 Task: Add Offlimits Pandan (Vanilla) Cereal, Vegan & Gluten-Free to the cart.
Action: Mouse moved to (821, 296)
Screenshot: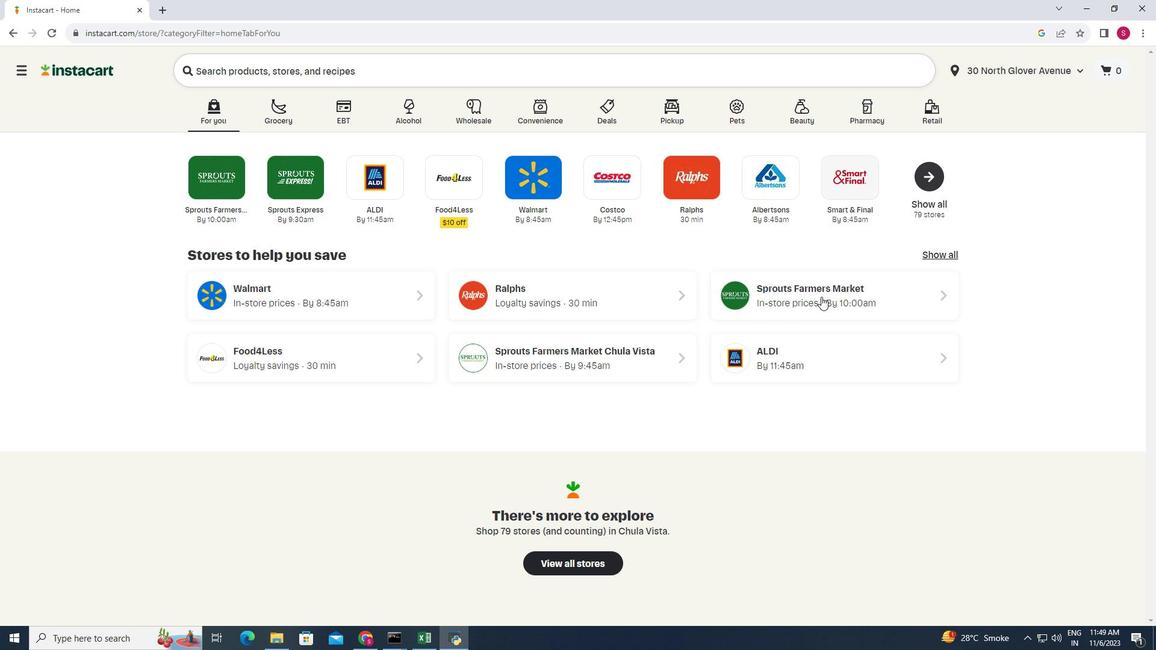 
Action: Mouse pressed left at (821, 296)
Screenshot: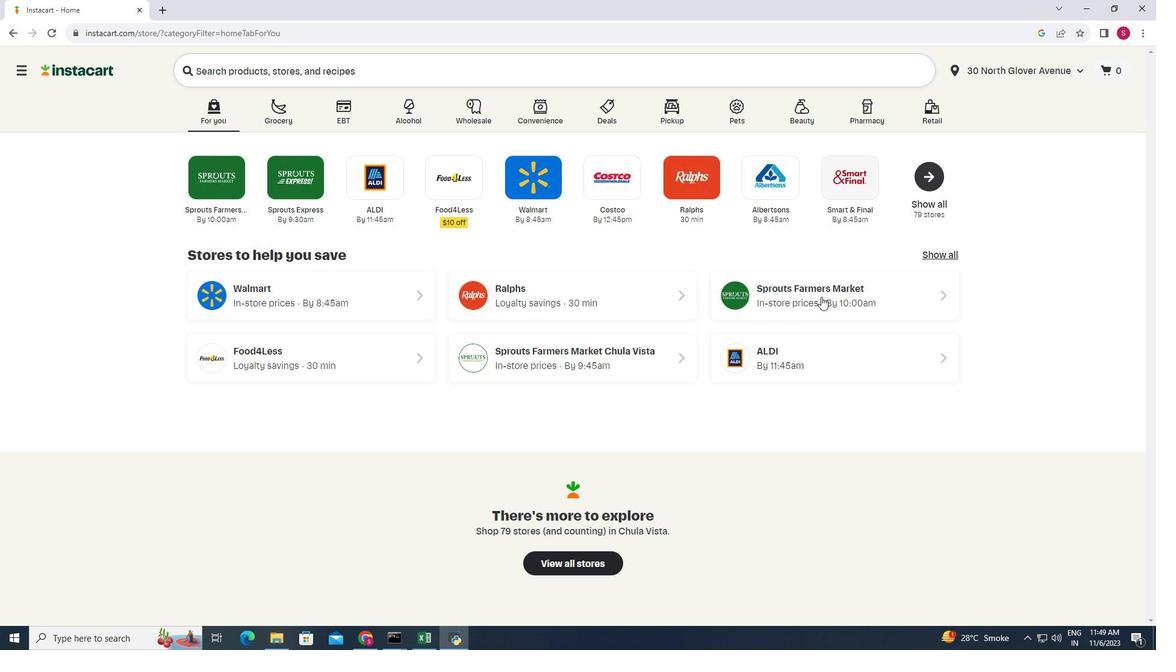 
Action: Mouse moved to (102, 387)
Screenshot: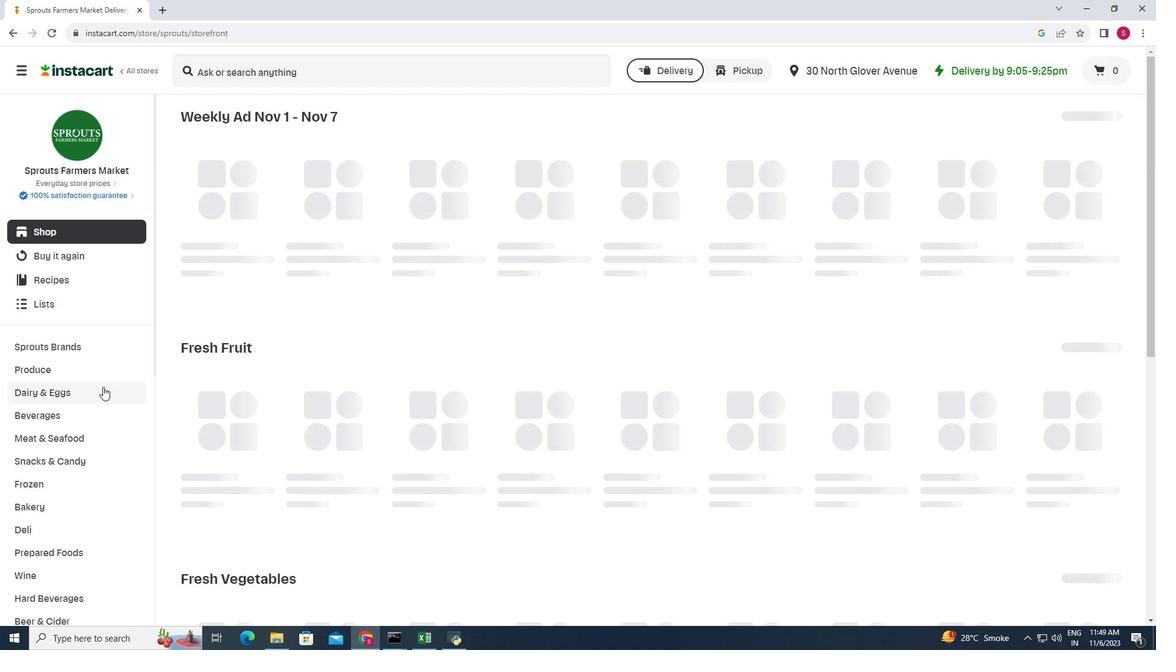 
Action: Mouse scrolled (102, 386) with delta (0, 0)
Screenshot: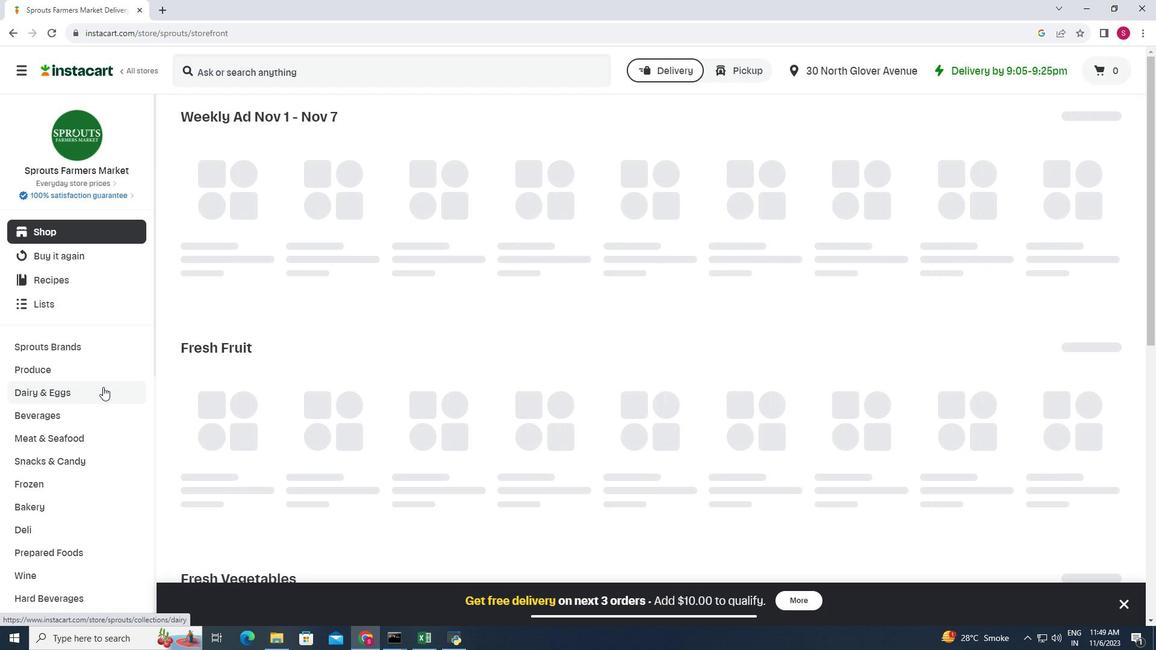 
Action: Mouse moved to (104, 387)
Screenshot: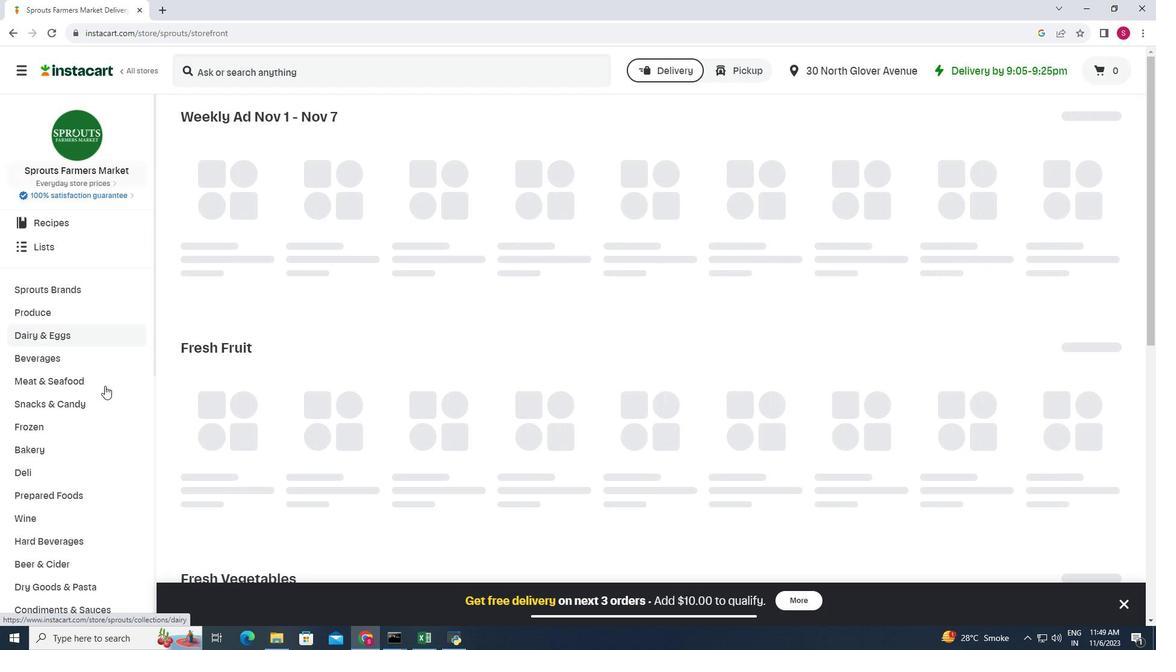 
Action: Mouse scrolled (104, 386) with delta (0, 0)
Screenshot: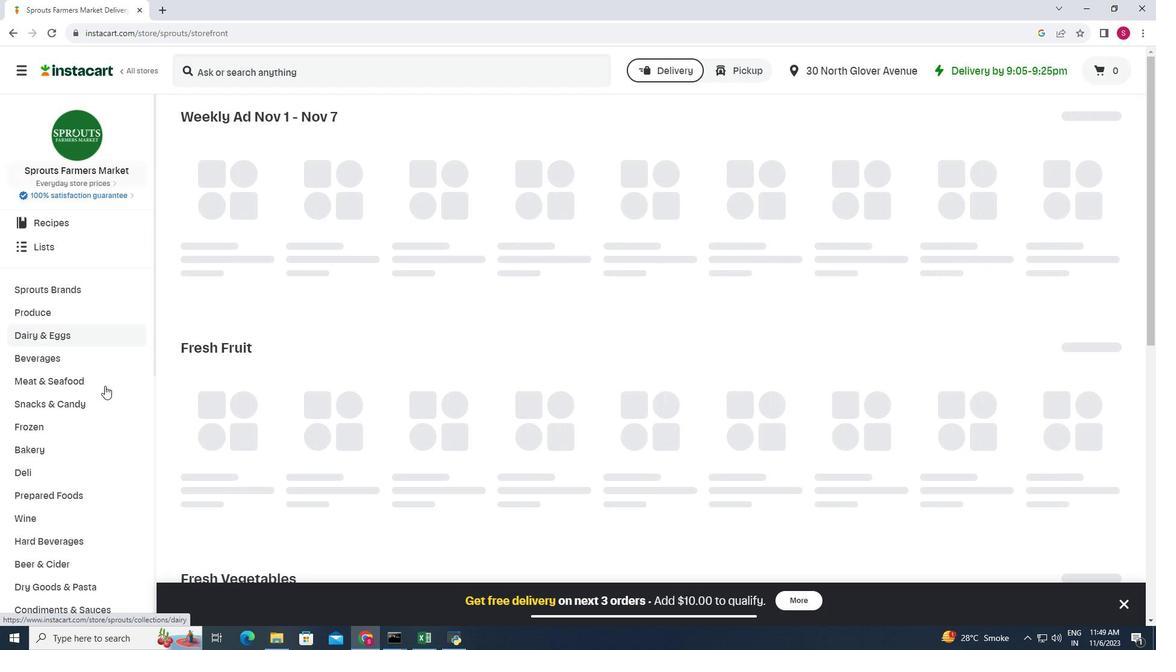 
Action: Mouse moved to (105, 385)
Screenshot: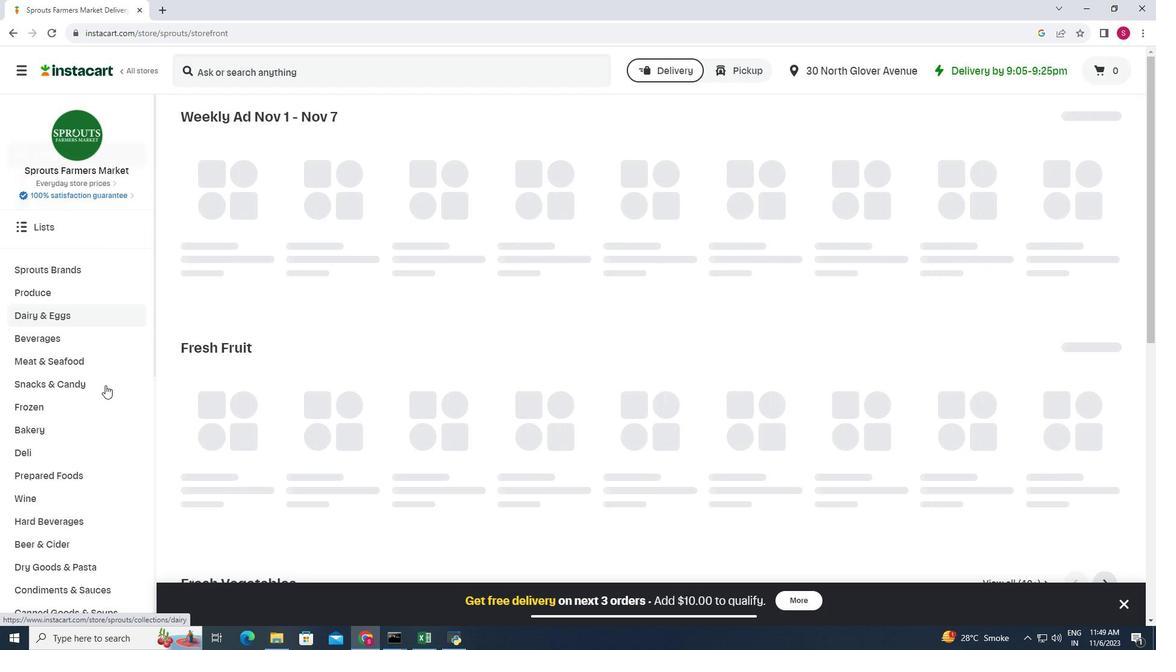 
Action: Mouse scrolled (105, 384) with delta (0, 0)
Screenshot: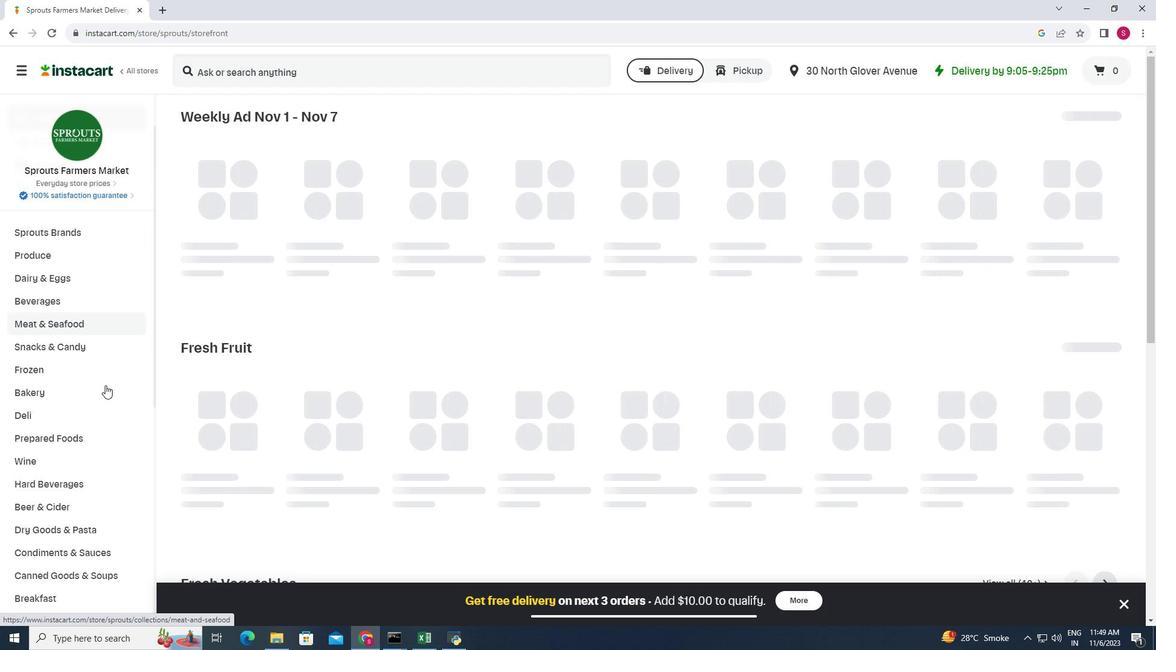 
Action: Mouse moved to (105, 385)
Screenshot: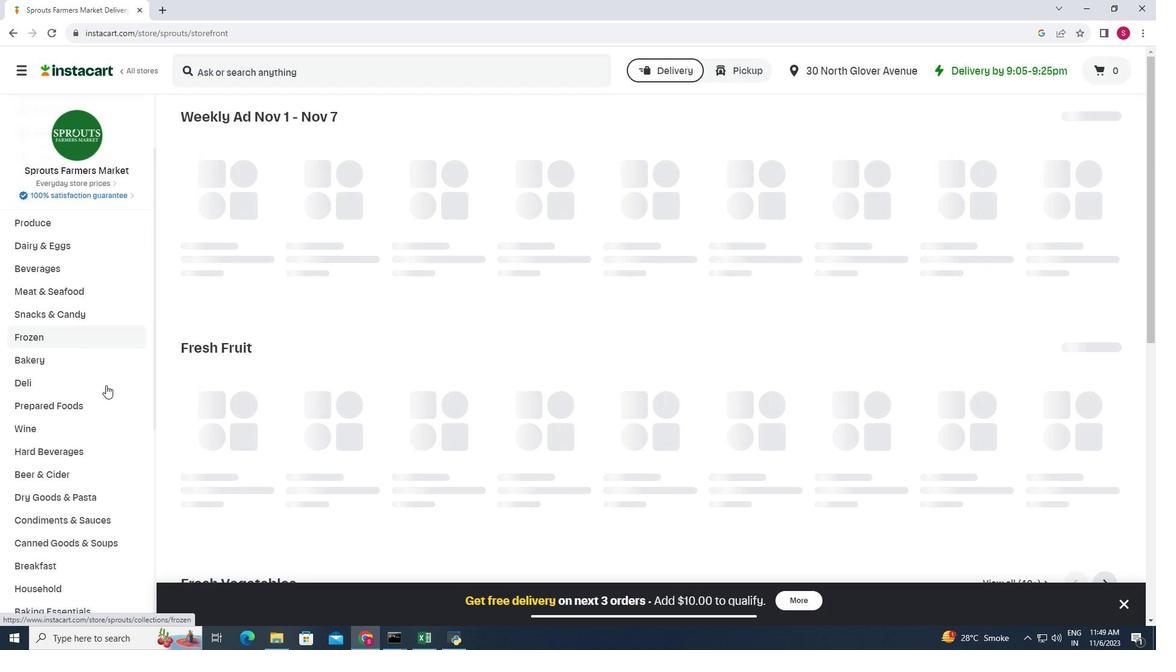 
Action: Mouse scrolled (105, 384) with delta (0, 0)
Screenshot: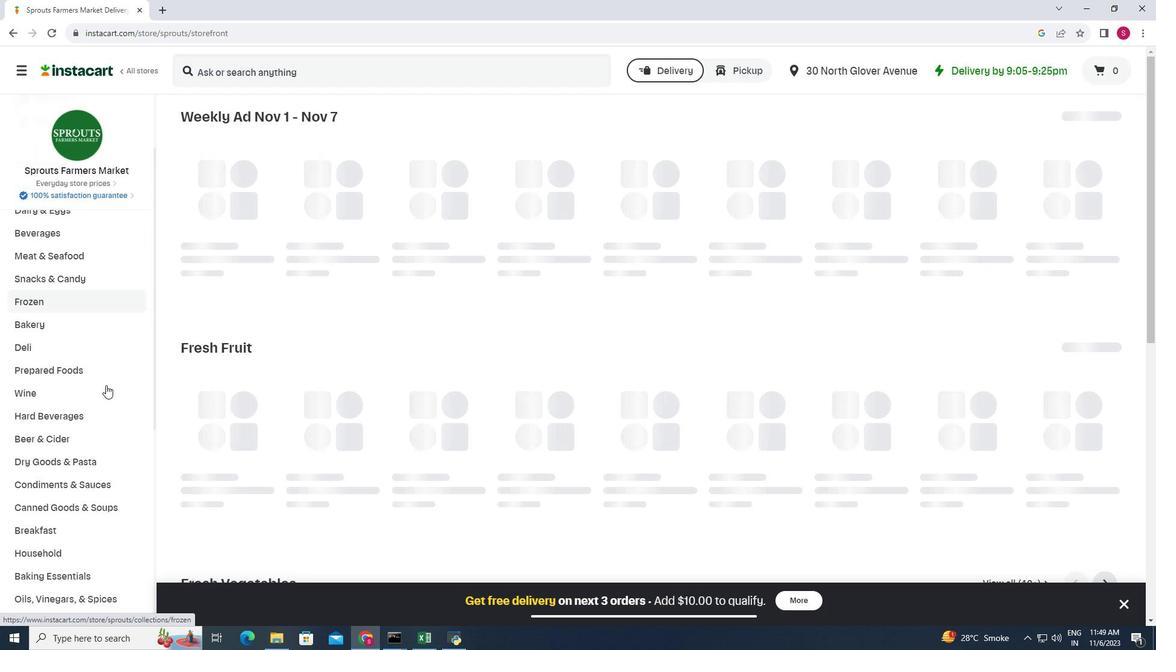 
Action: Mouse moved to (38, 467)
Screenshot: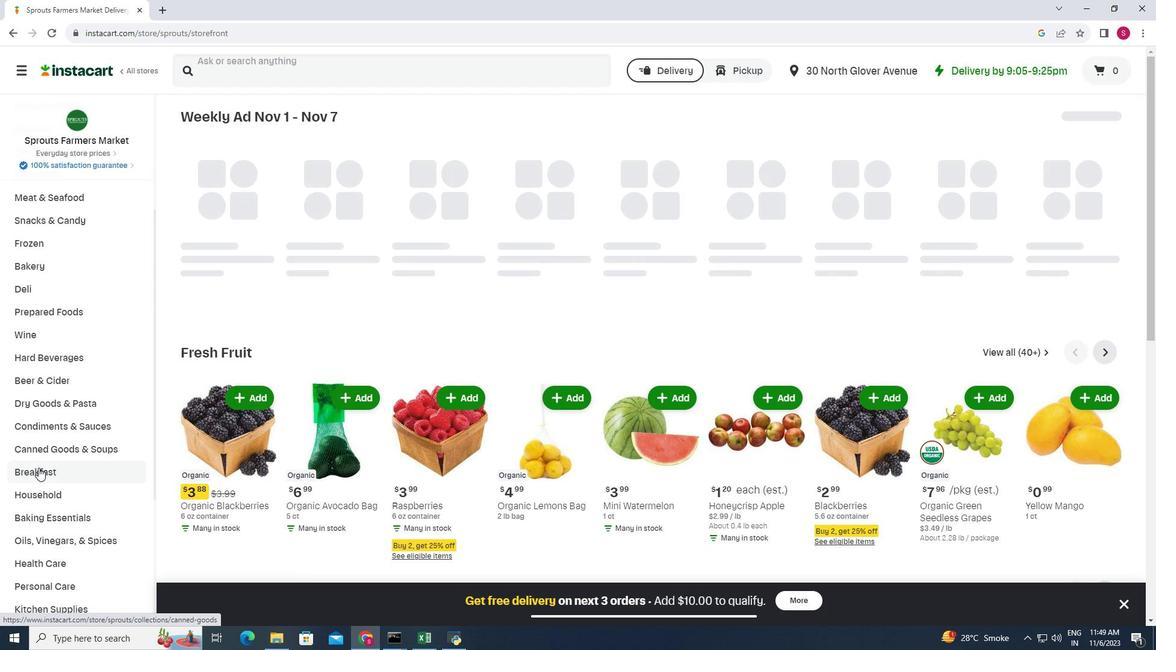 
Action: Mouse pressed left at (38, 467)
Screenshot: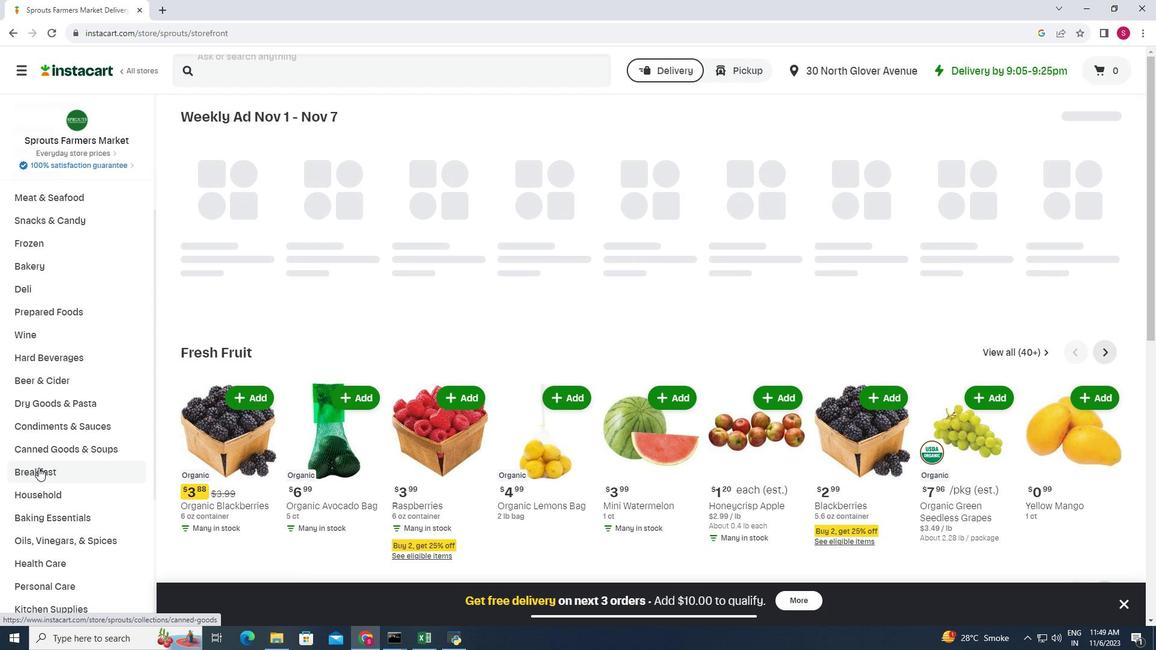 
Action: Mouse moved to (900, 144)
Screenshot: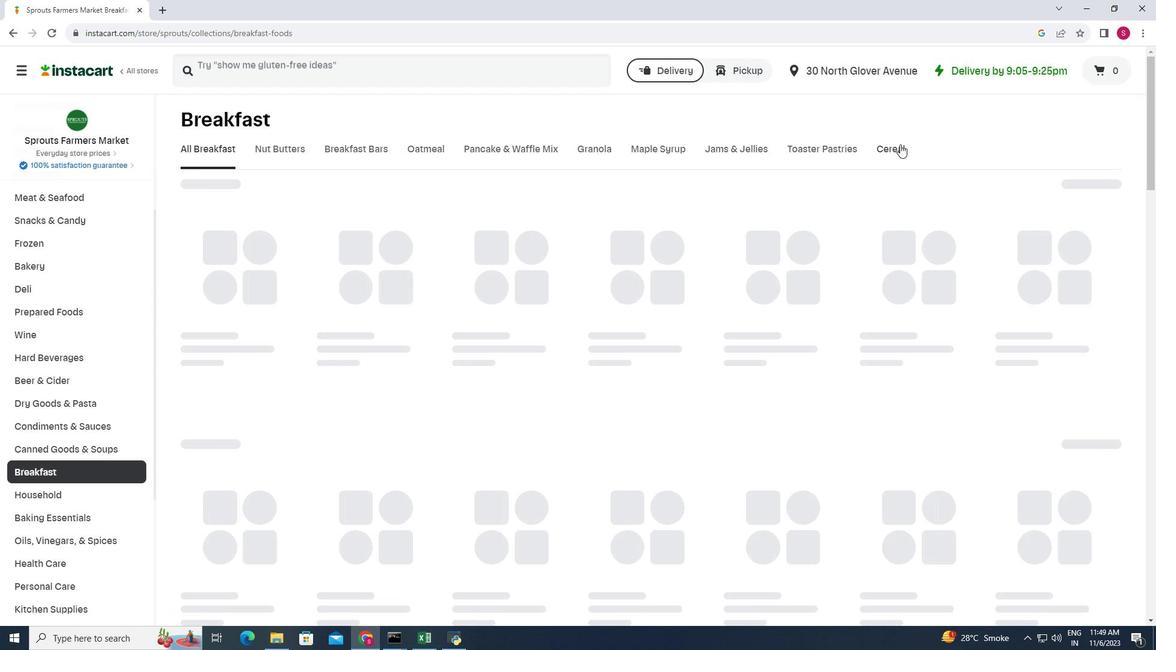 
Action: Mouse pressed left at (900, 144)
Screenshot: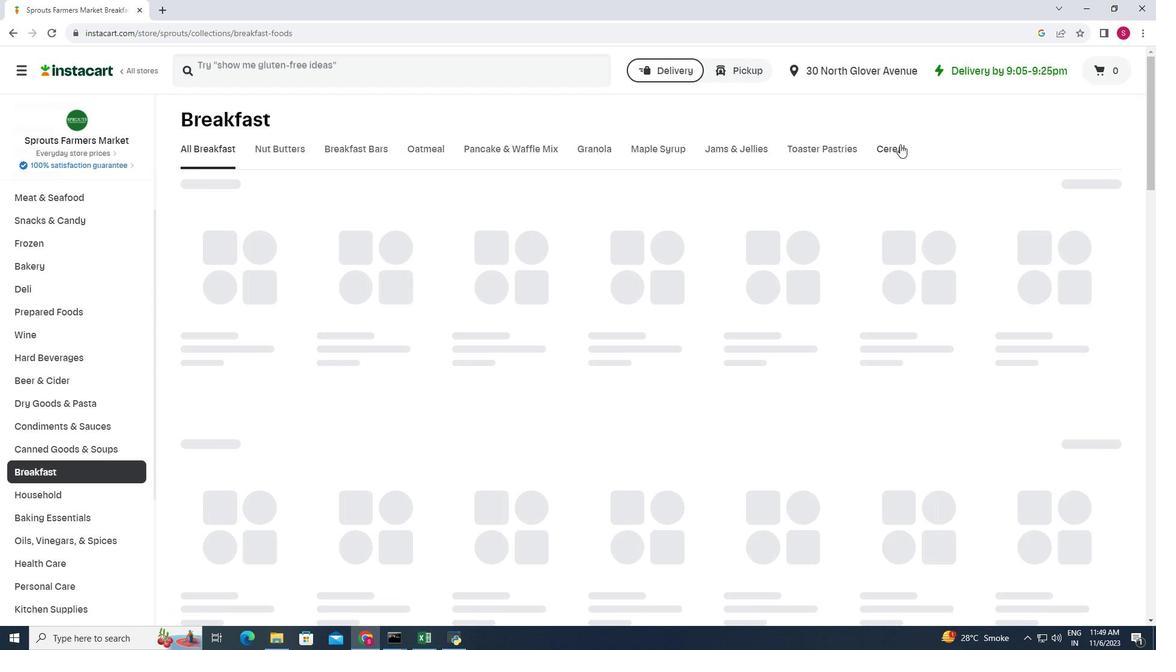 
Action: Mouse moved to (458, 199)
Screenshot: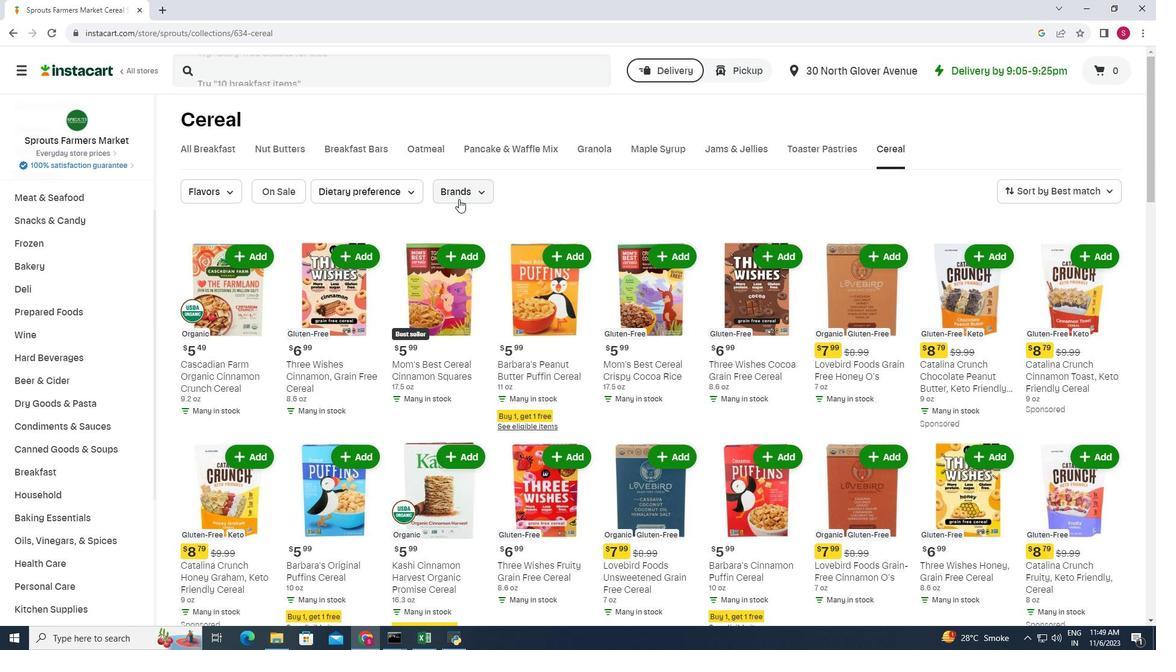 
Action: Mouse scrolled (458, 198) with delta (0, 0)
Screenshot: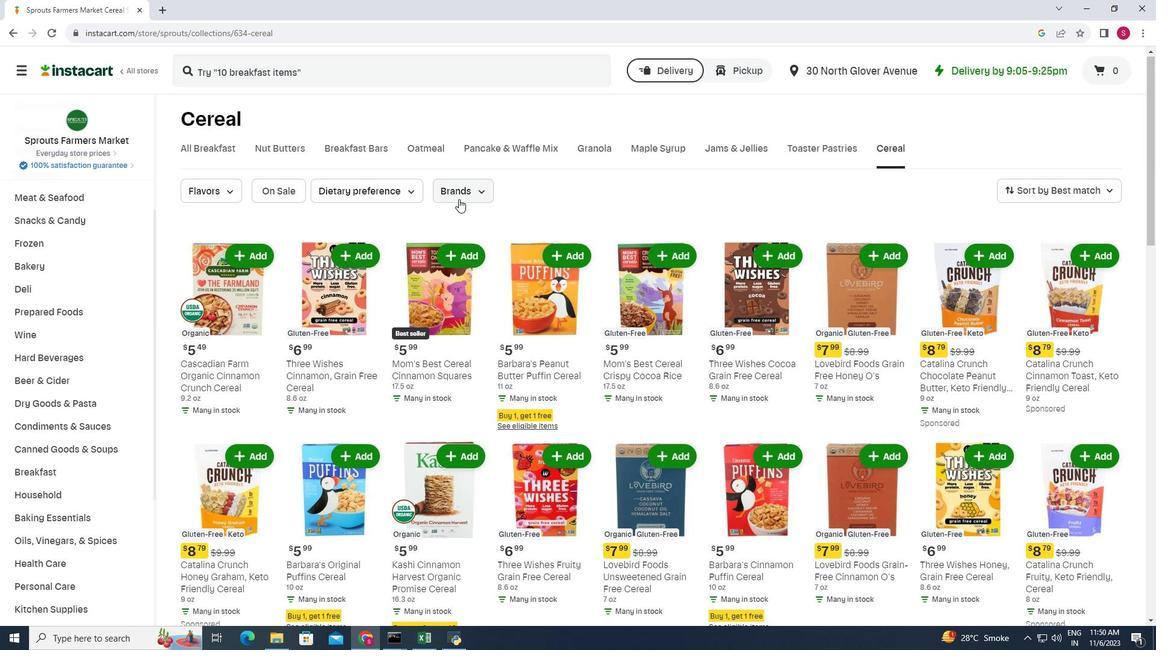 
Action: Mouse scrolled (458, 198) with delta (0, 0)
Screenshot: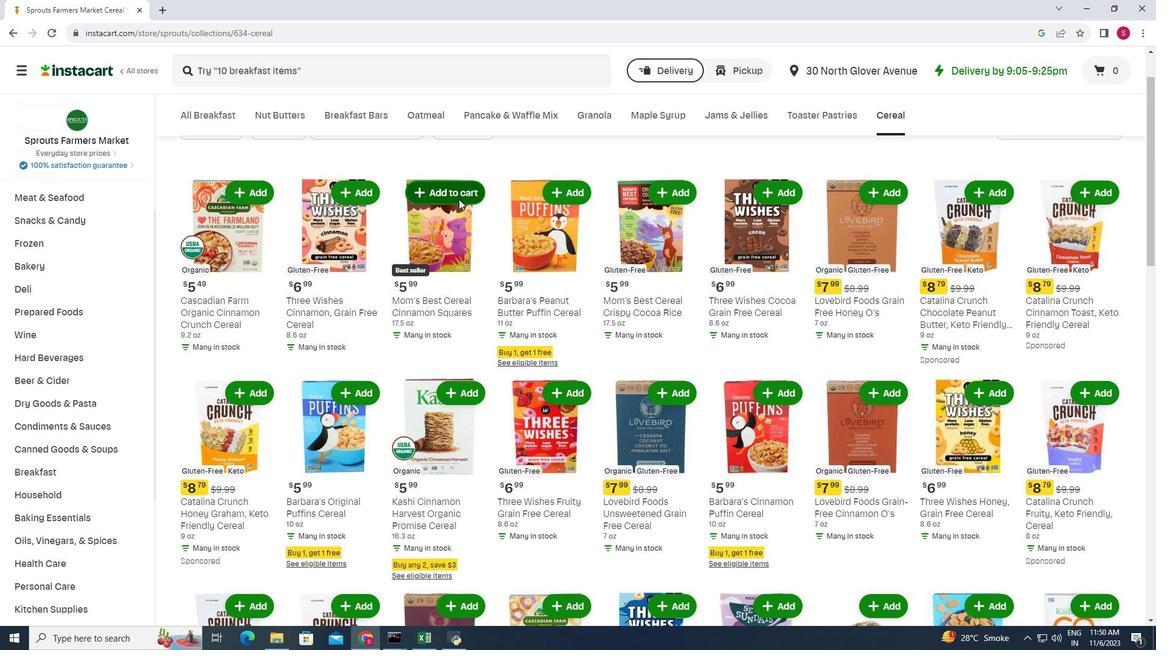 
Action: Mouse scrolled (458, 198) with delta (0, 0)
Screenshot: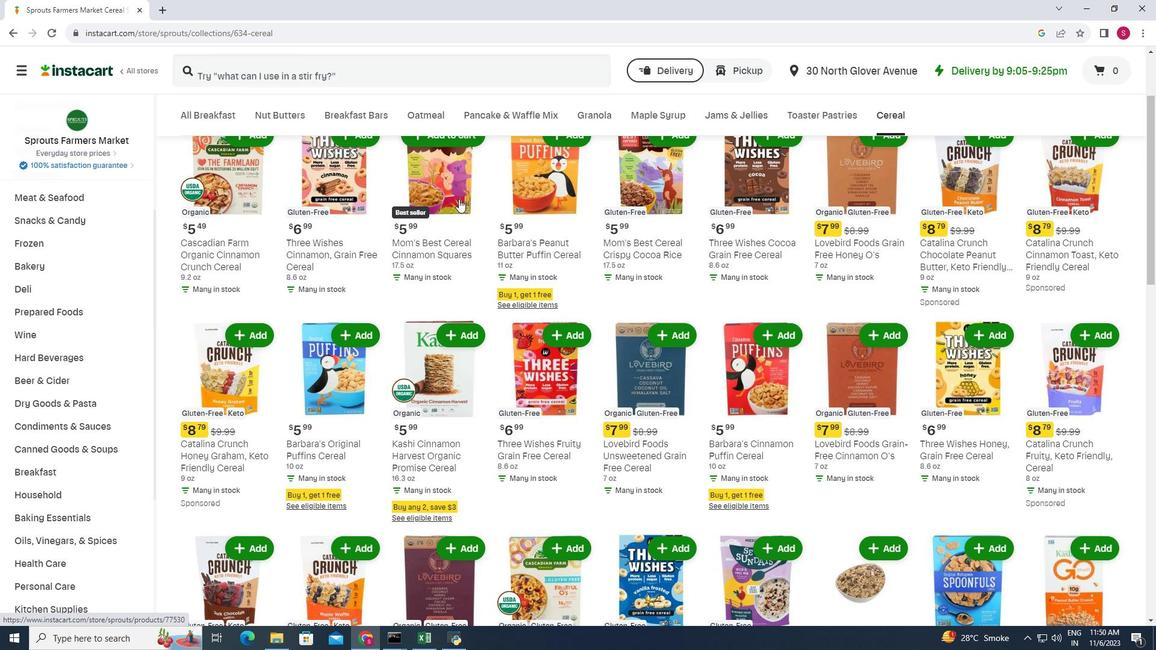 
Action: Mouse scrolled (458, 198) with delta (0, 0)
Screenshot: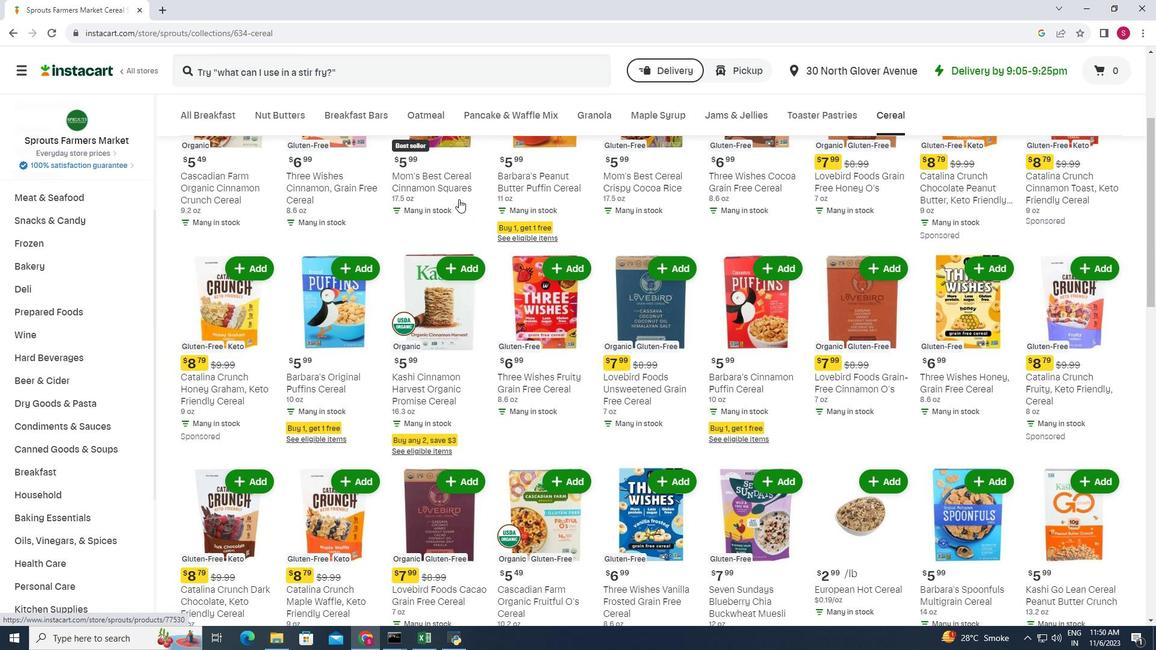
Action: Mouse moved to (428, 228)
Screenshot: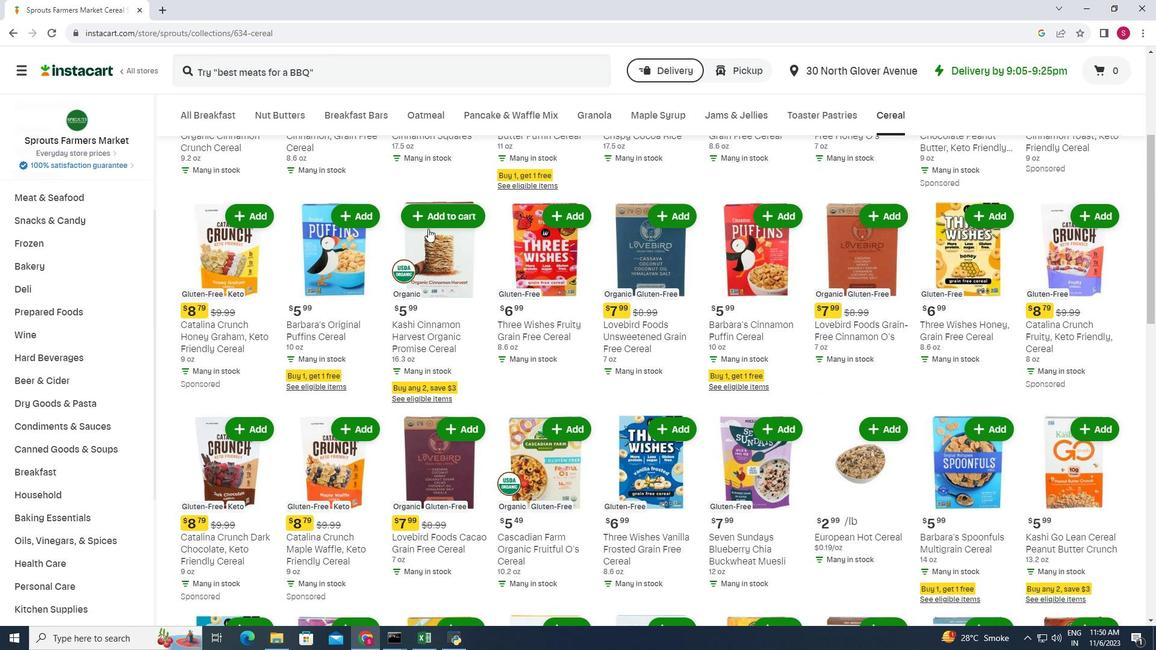 
Action: Mouse scrolled (428, 228) with delta (0, 0)
Screenshot: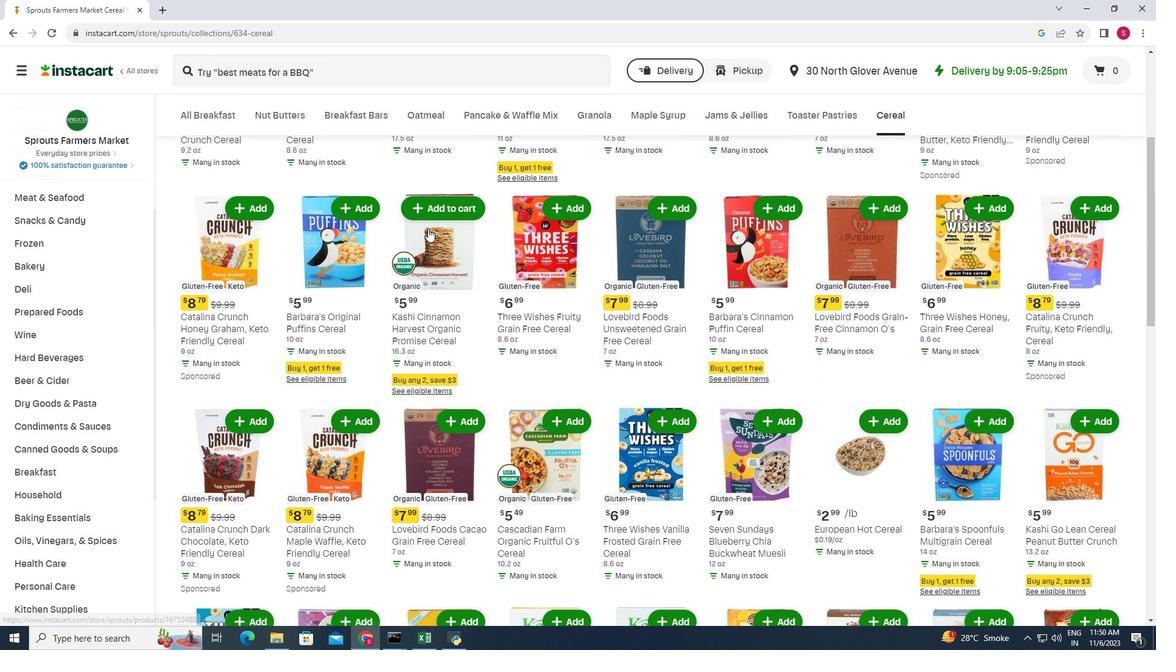 
Action: Mouse moved to (501, 246)
Screenshot: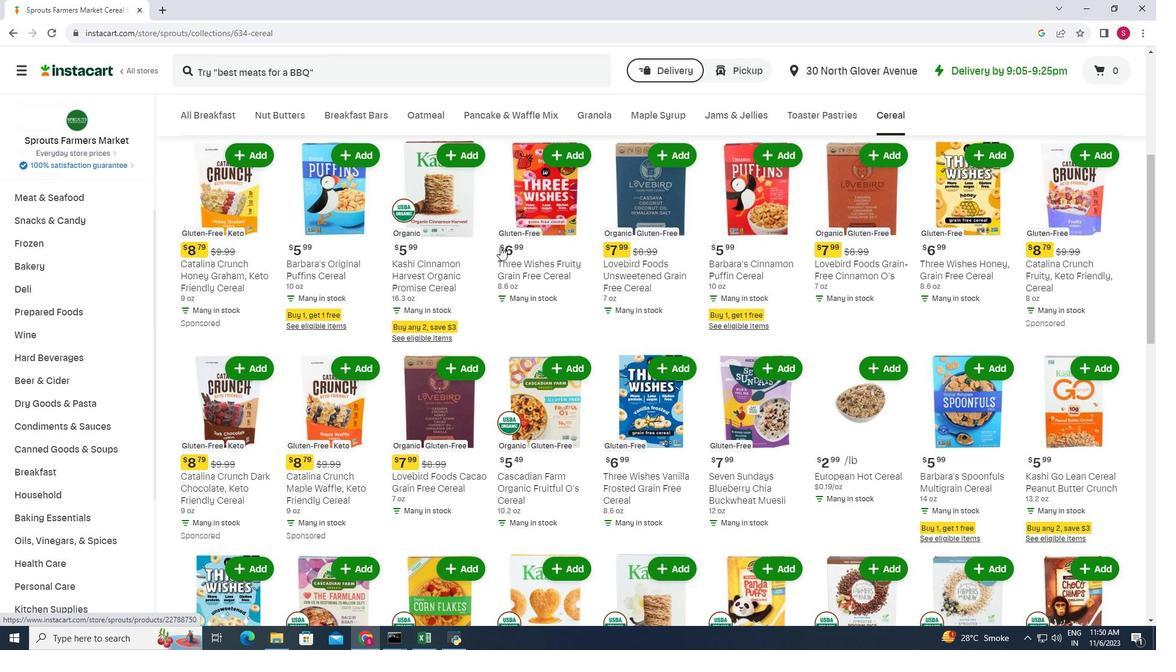 
Action: Mouse scrolled (501, 245) with delta (0, 0)
Screenshot: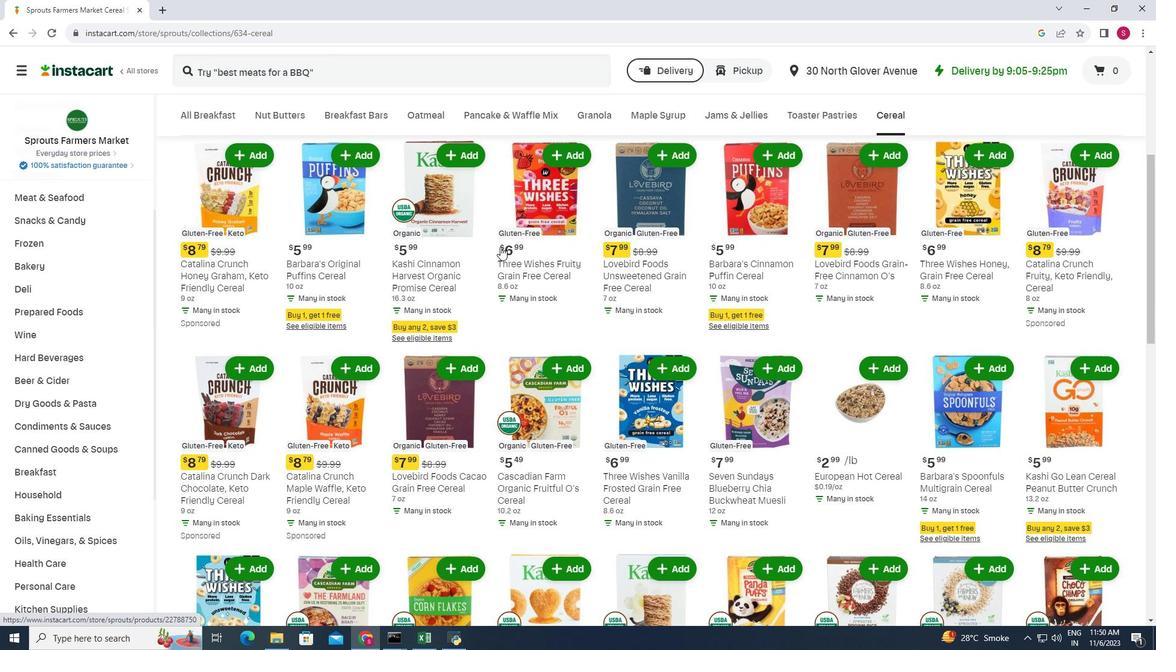 
Action: Mouse moved to (500, 243)
Screenshot: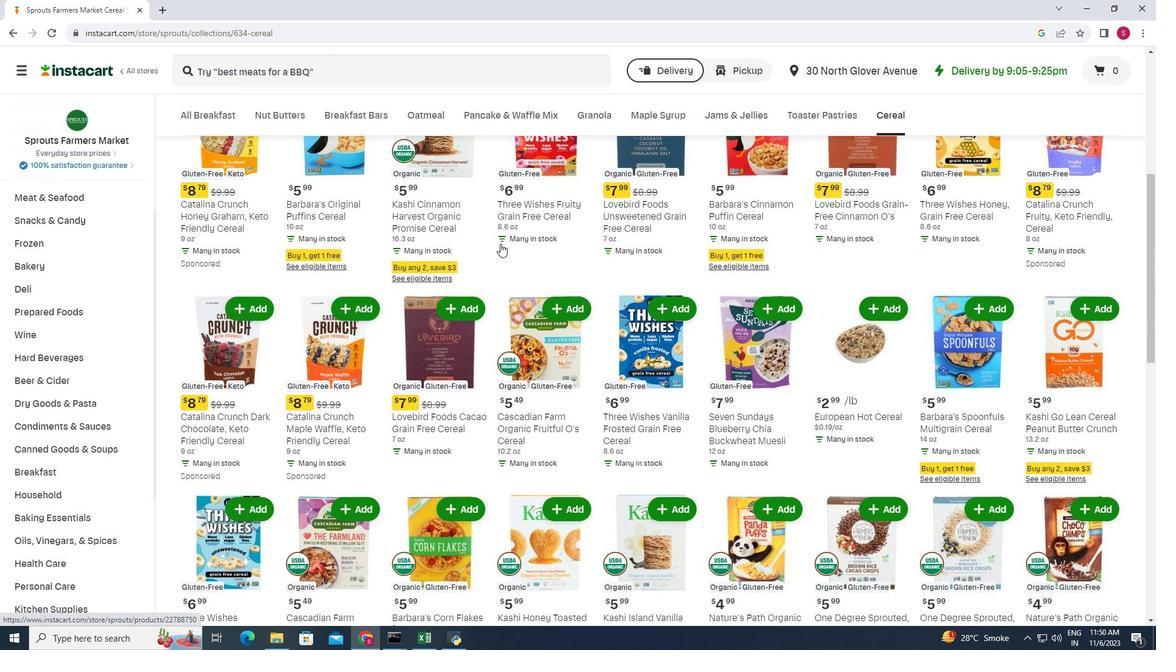 
Action: Mouse scrolled (500, 243) with delta (0, 0)
Screenshot: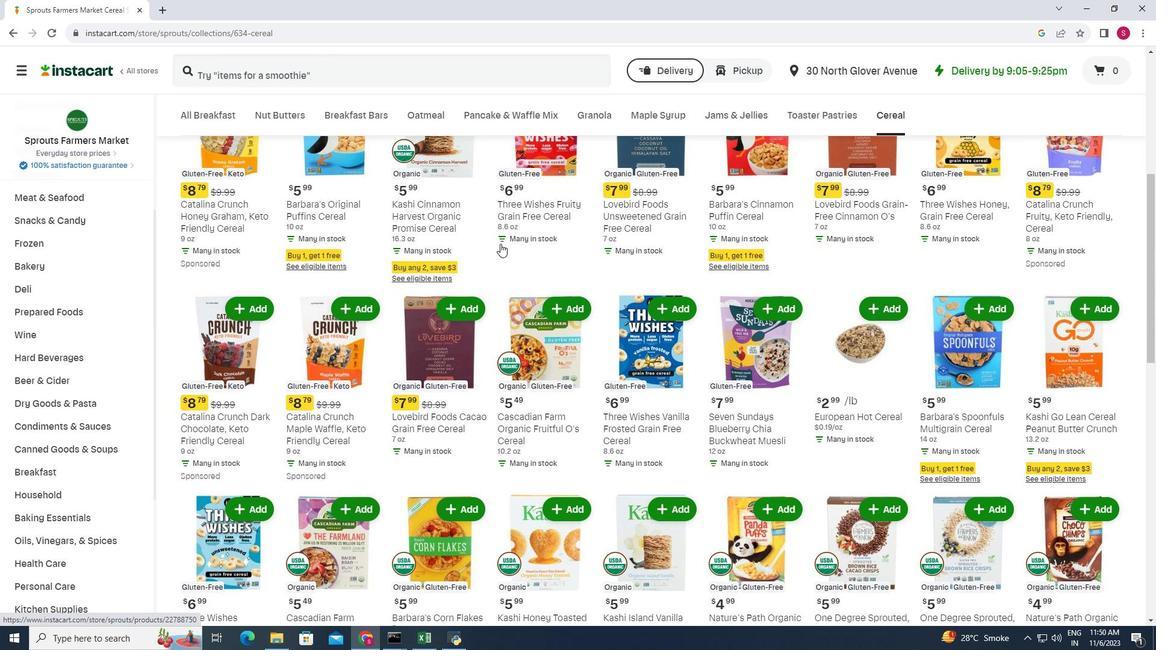 
Action: Mouse moved to (498, 241)
Screenshot: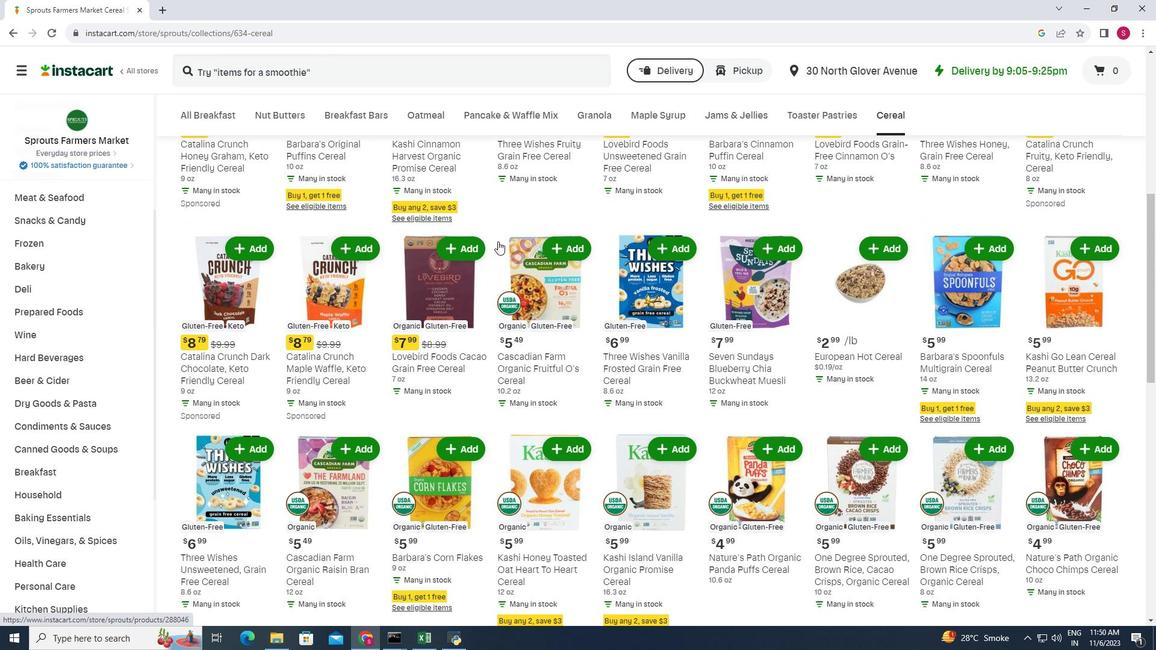 
Action: Mouse scrolled (498, 240) with delta (0, 0)
Screenshot: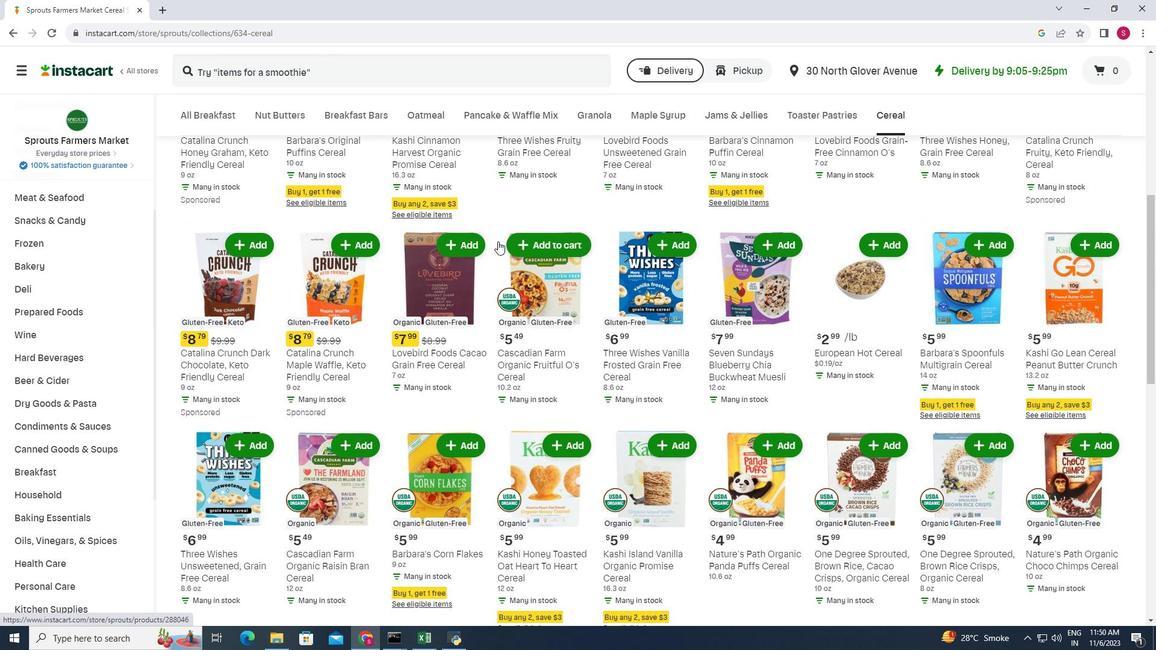 
Action: Mouse moved to (496, 239)
Screenshot: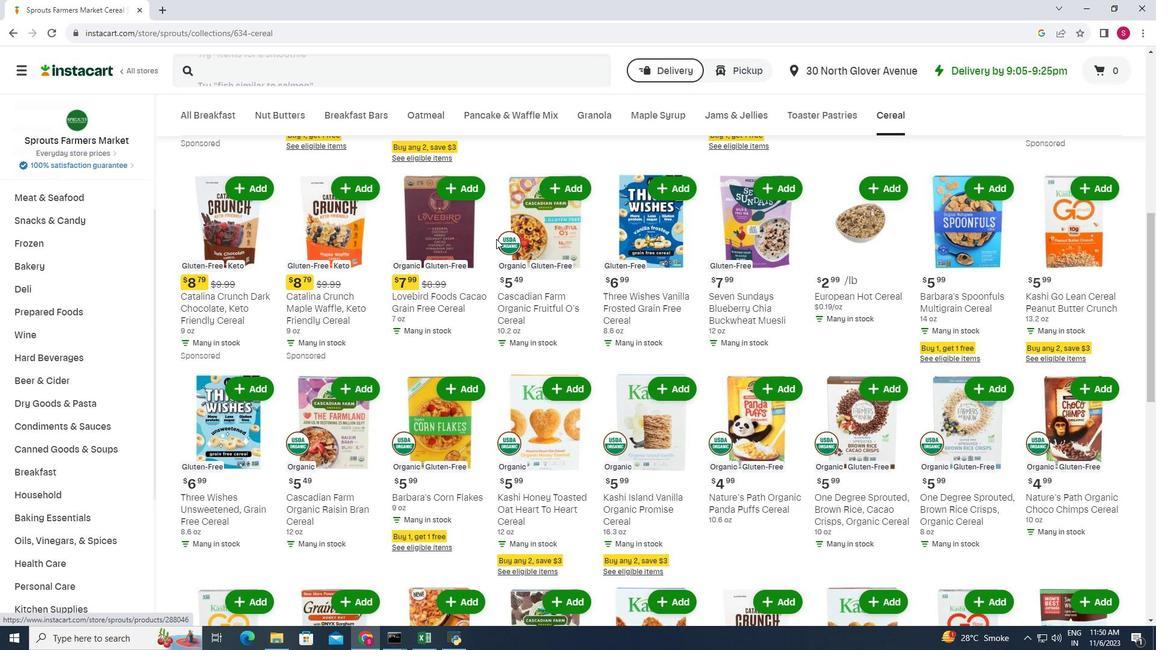 
Action: Mouse scrolled (496, 238) with delta (0, 0)
Screenshot: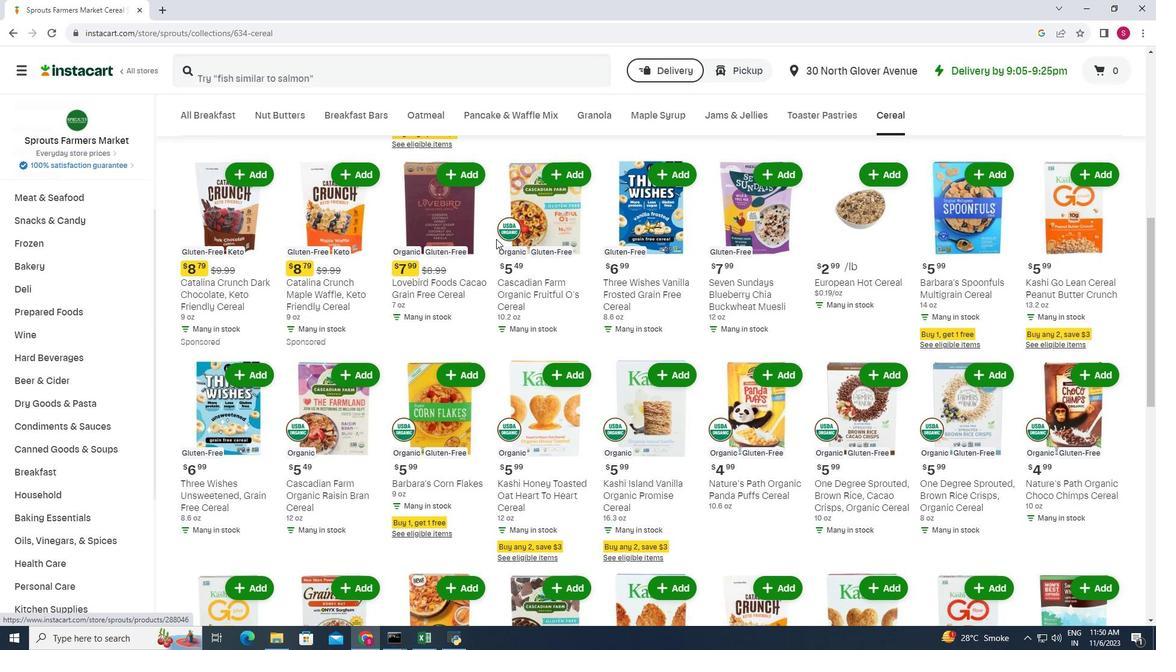 
Action: Mouse moved to (492, 240)
Screenshot: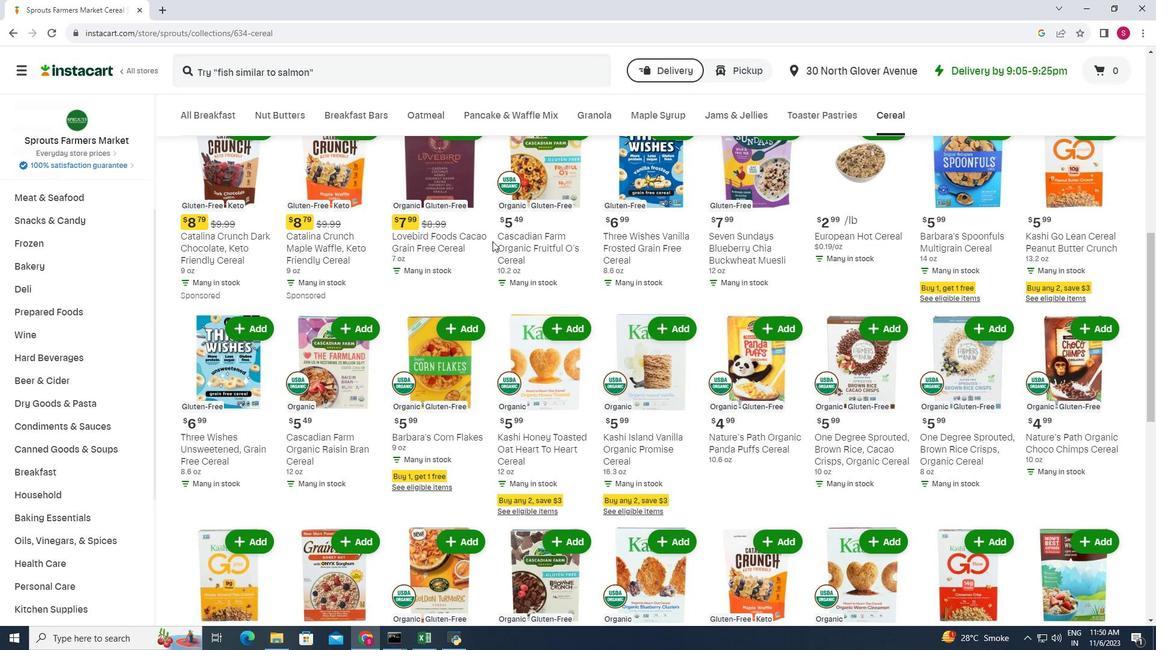 
Action: Mouse scrolled (492, 240) with delta (0, 0)
Screenshot: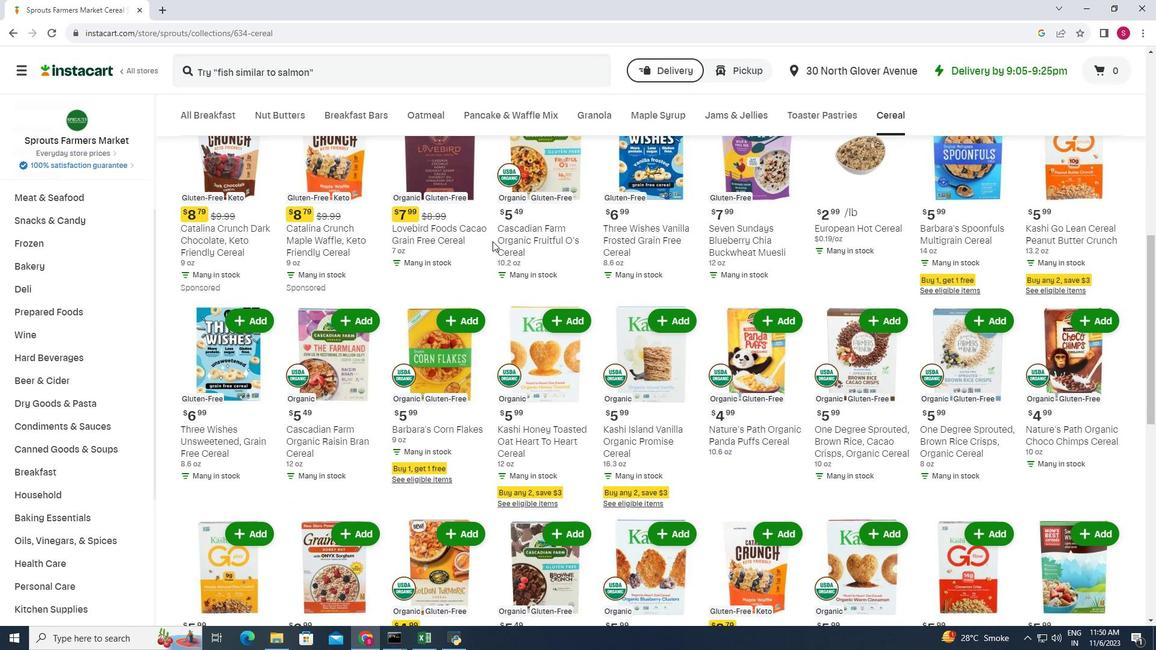 
Action: Mouse moved to (491, 240)
Screenshot: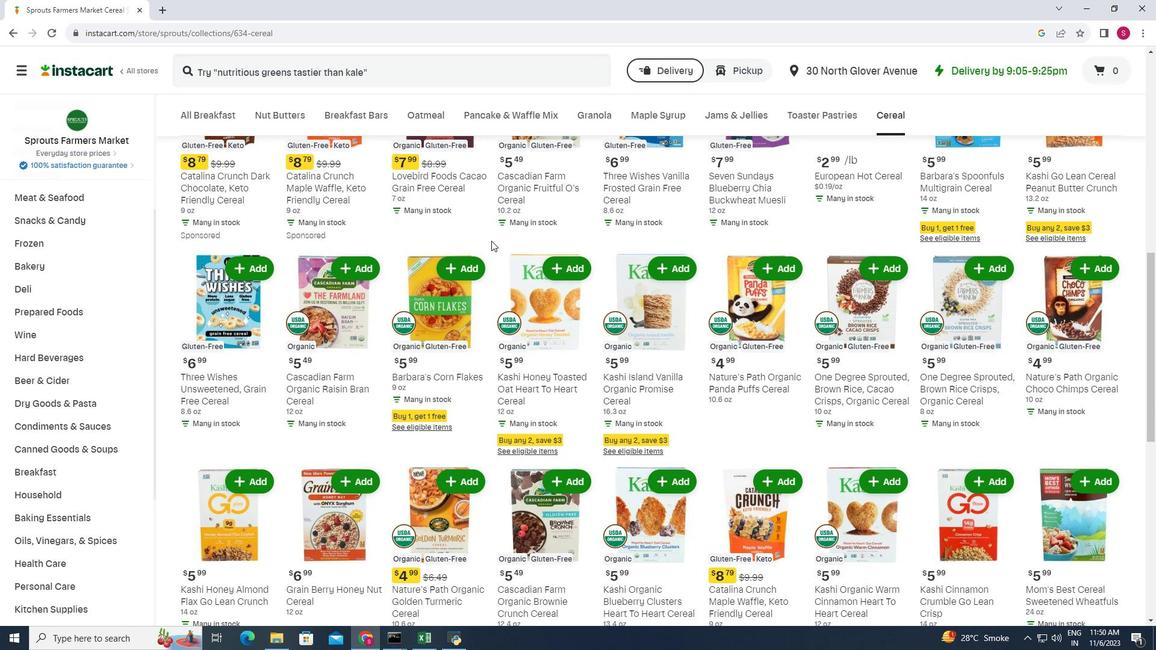 
Action: Mouse scrolled (491, 240) with delta (0, 0)
Screenshot: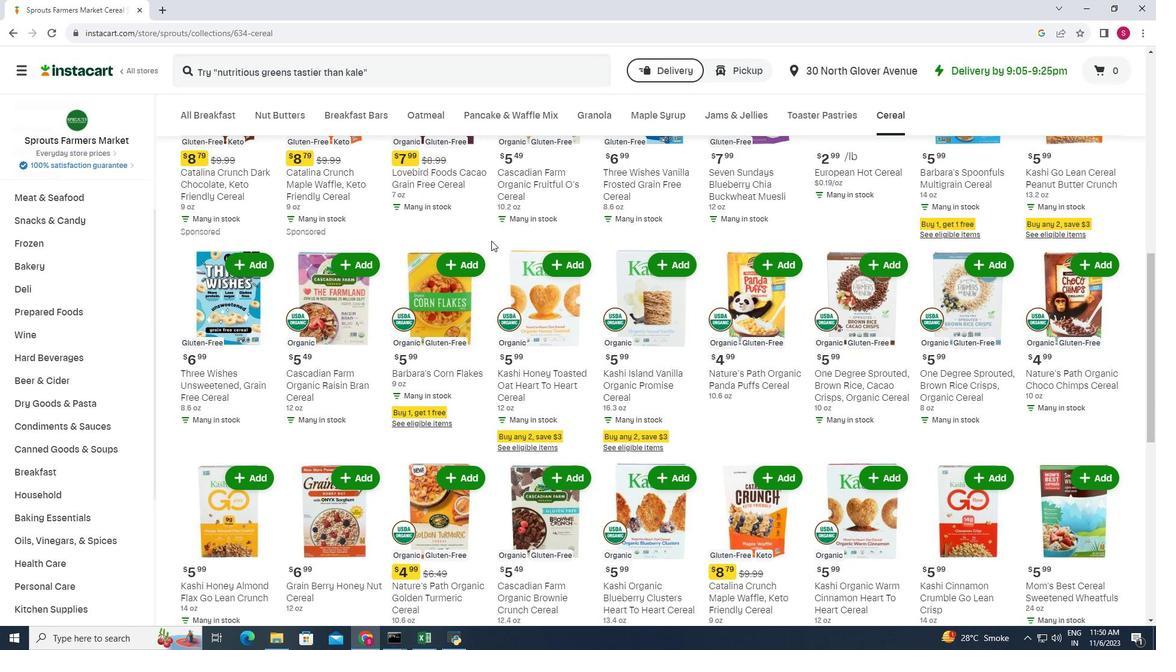 
Action: Mouse moved to (489, 241)
Screenshot: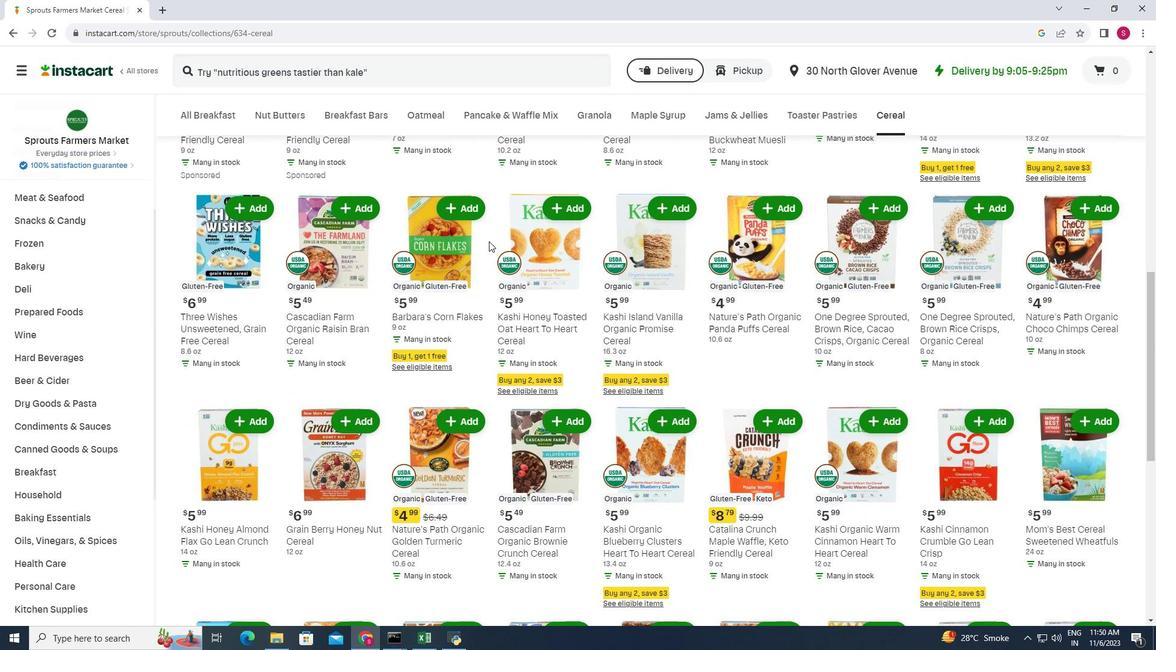
Action: Mouse scrolled (489, 240) with delta (0, 0)
Screenshot: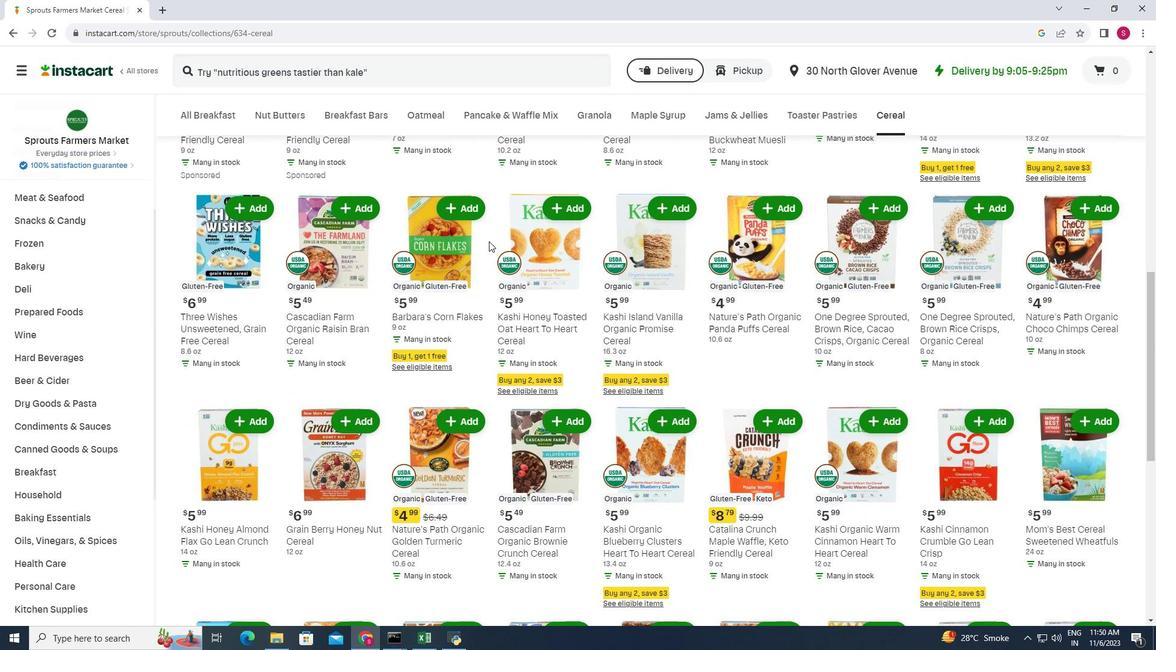 
Action: Mouse moved to (489, 240)
Screenshot: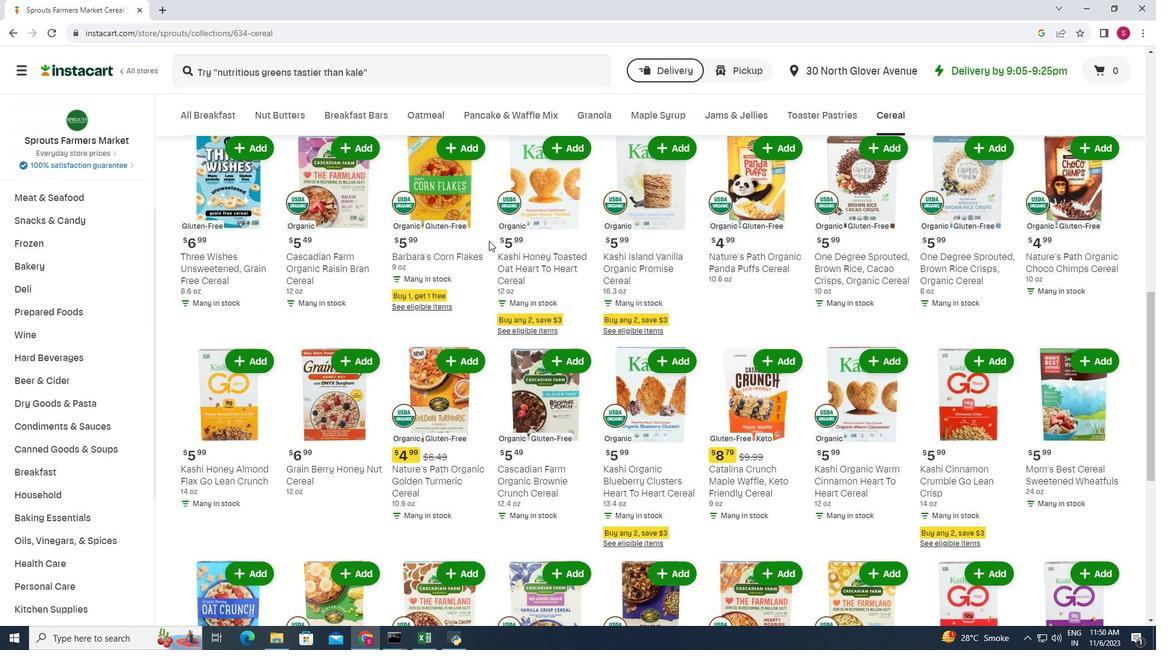 
Action: Mouse scrolled (489, 240) with delta (0, 0)
Screenshot: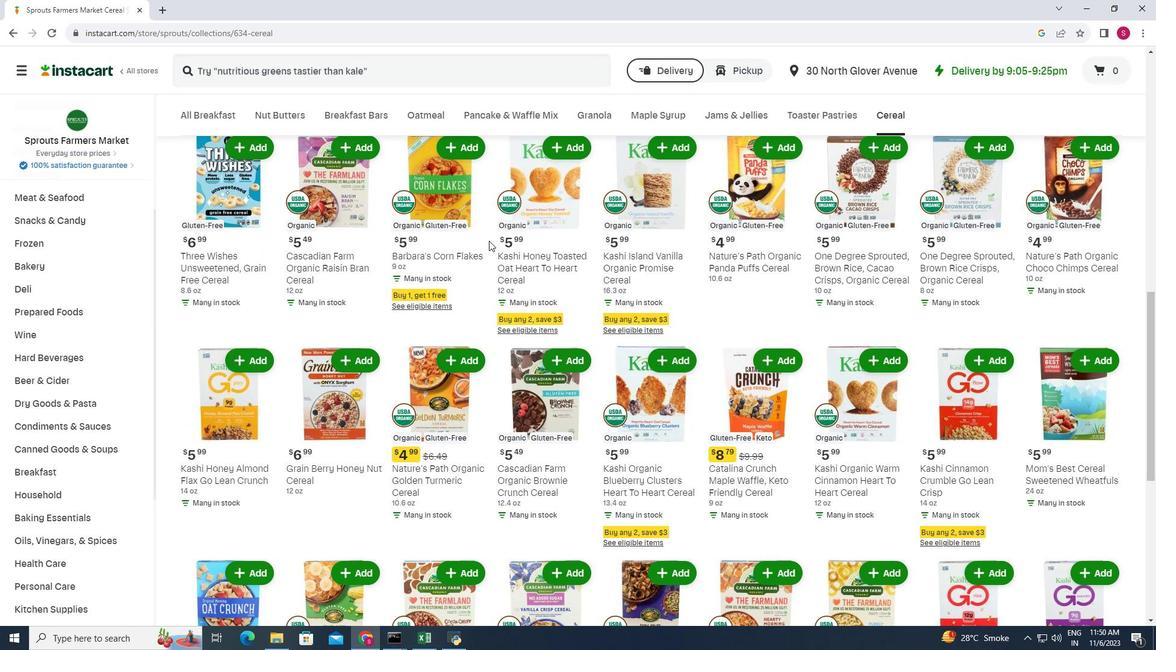 
Action: Mouse moved to (489, 237)
Screenshot: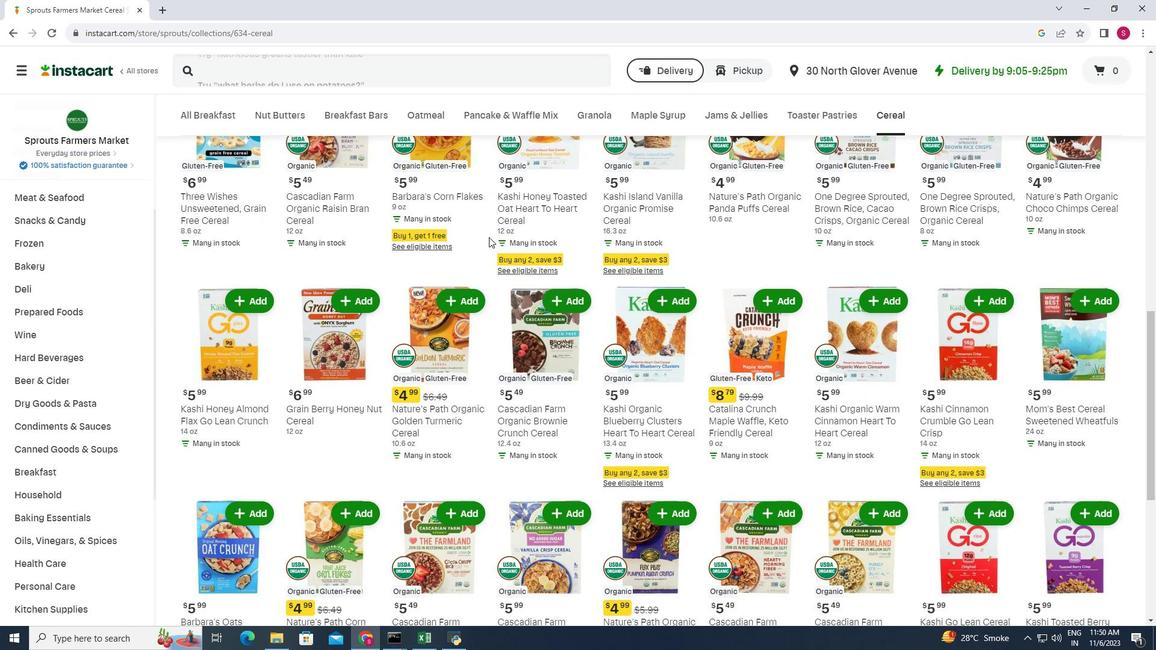 
Action: Mouse scrolled (489, 236) with delta (0, 0)
Screenshot: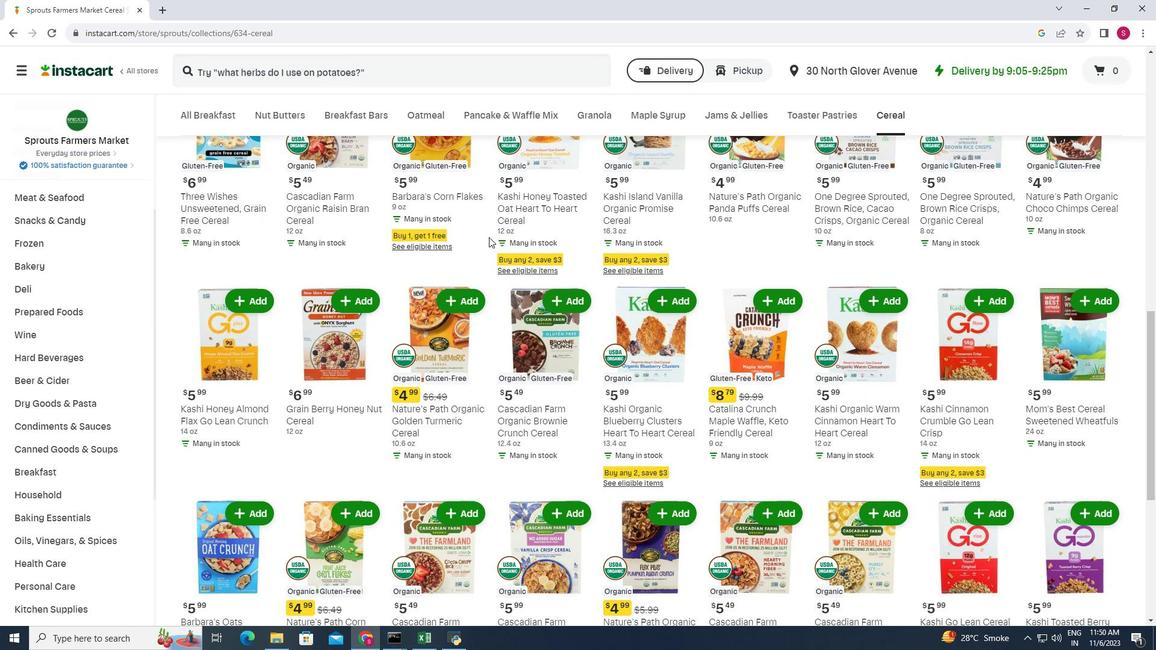 
Action: Mouse moved to (487, 237)
Screenshot: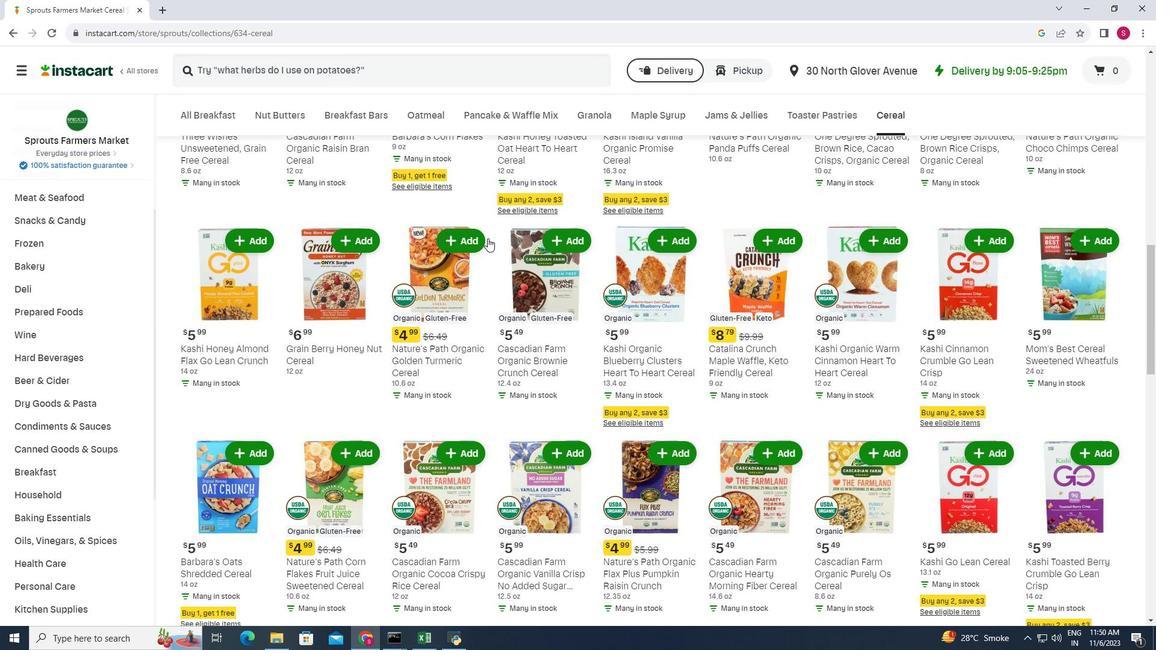 
Action: Mouse scrolled (487, 237) with delta (0, 0)
Screenshot: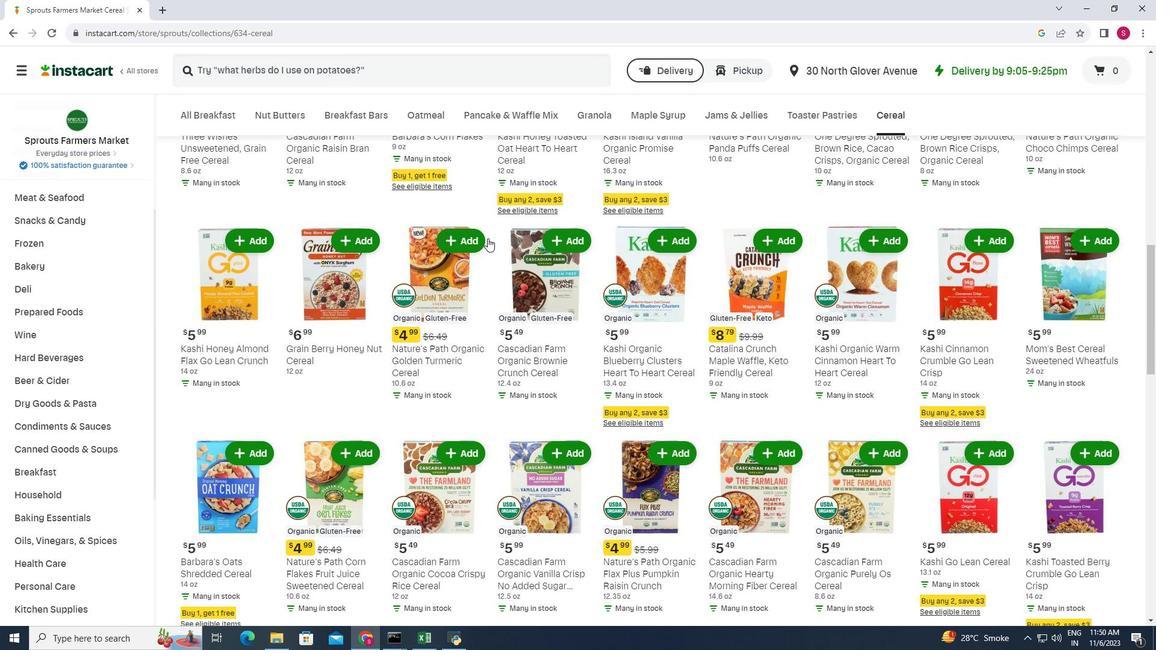 
Action: Mouse moved to (487, 239)
Screenshot: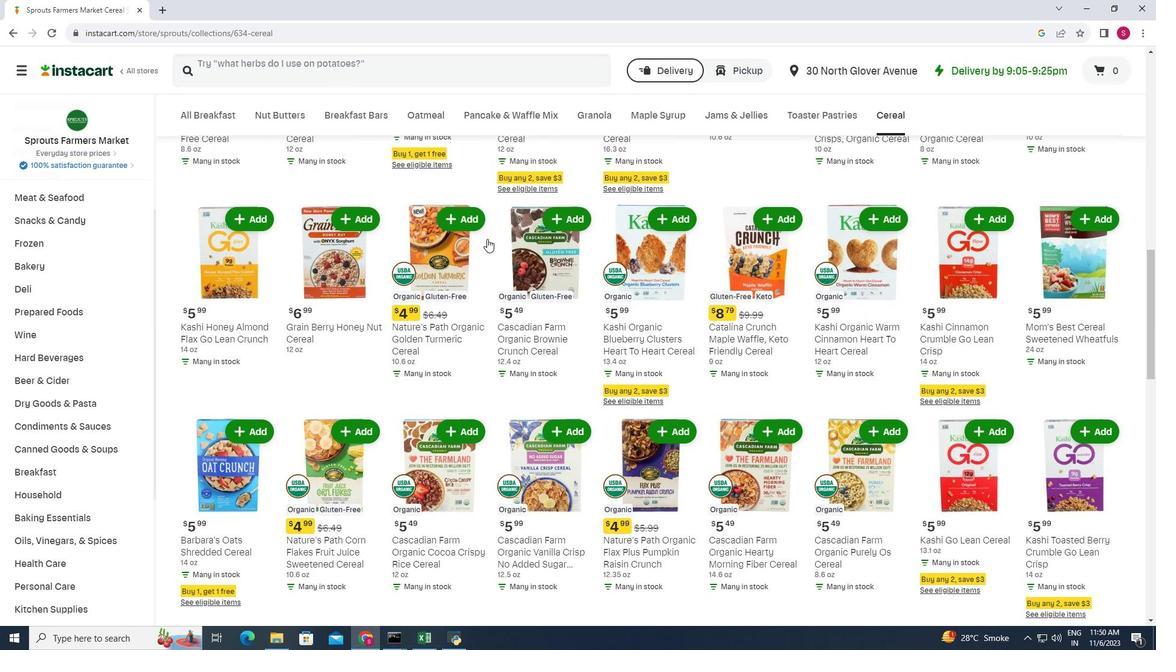 
Action: Mouse scrolled (487, 238) with delta (0, 0)
Screenshot: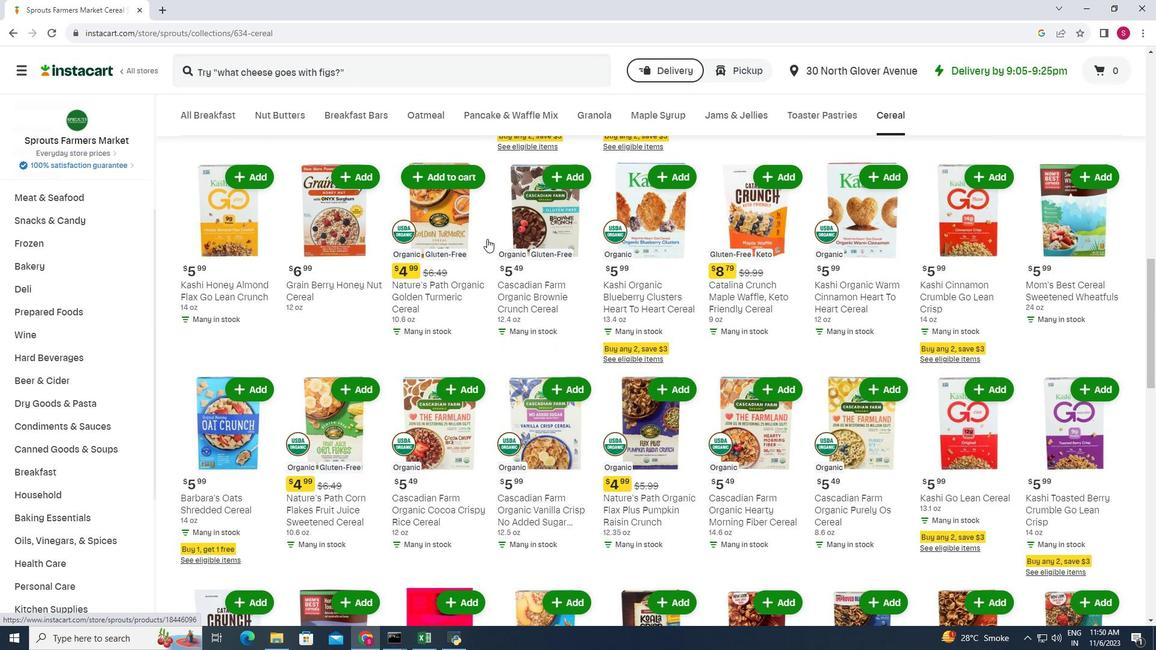 
Action: Mouse scrolled (487, 238) with delta (0, 0)
Screenshot: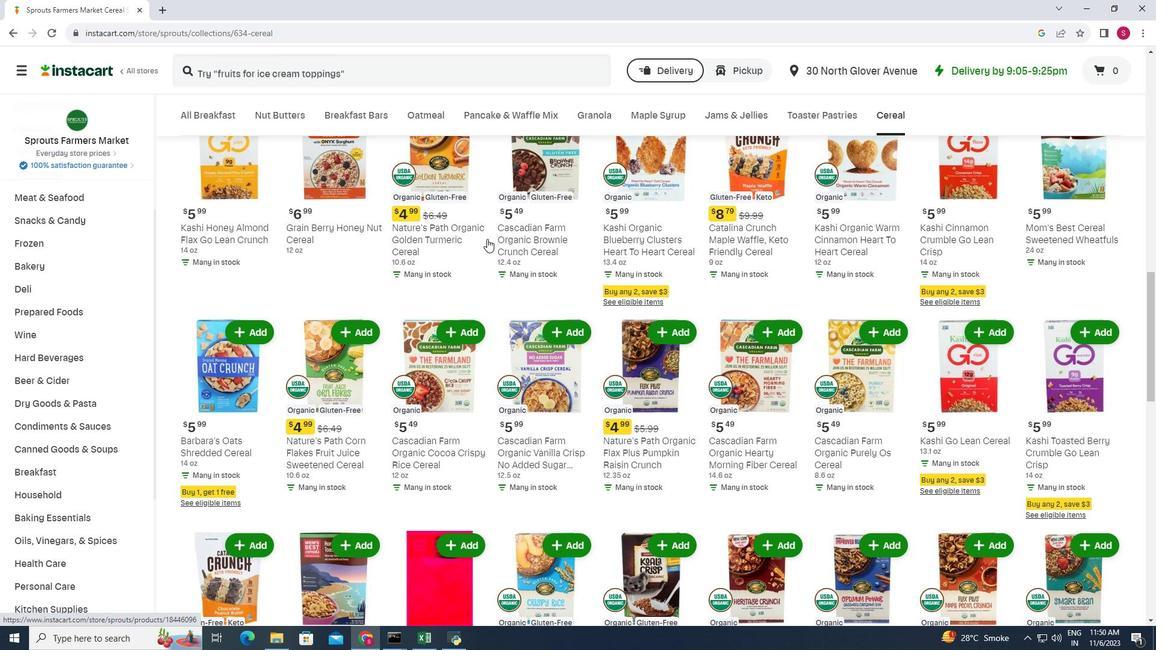 
Action: Mouse moved to (487, 238)
Screenshot: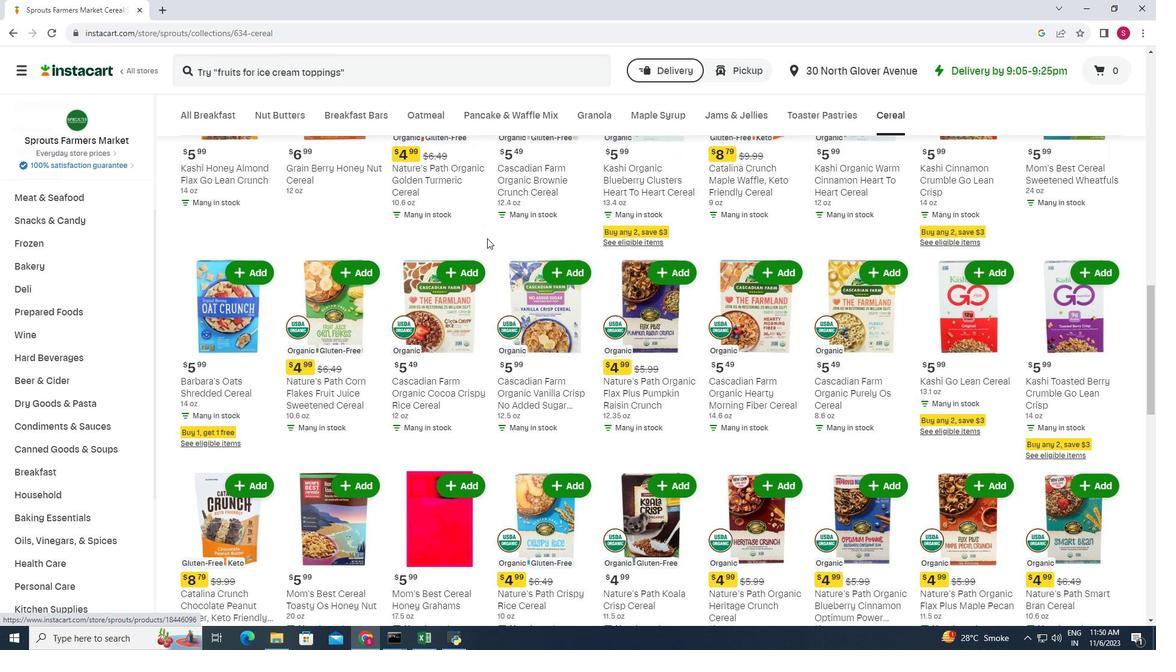 
Action: Mouse scrolled (487, 237) with delta (0, 0)
Screenshot: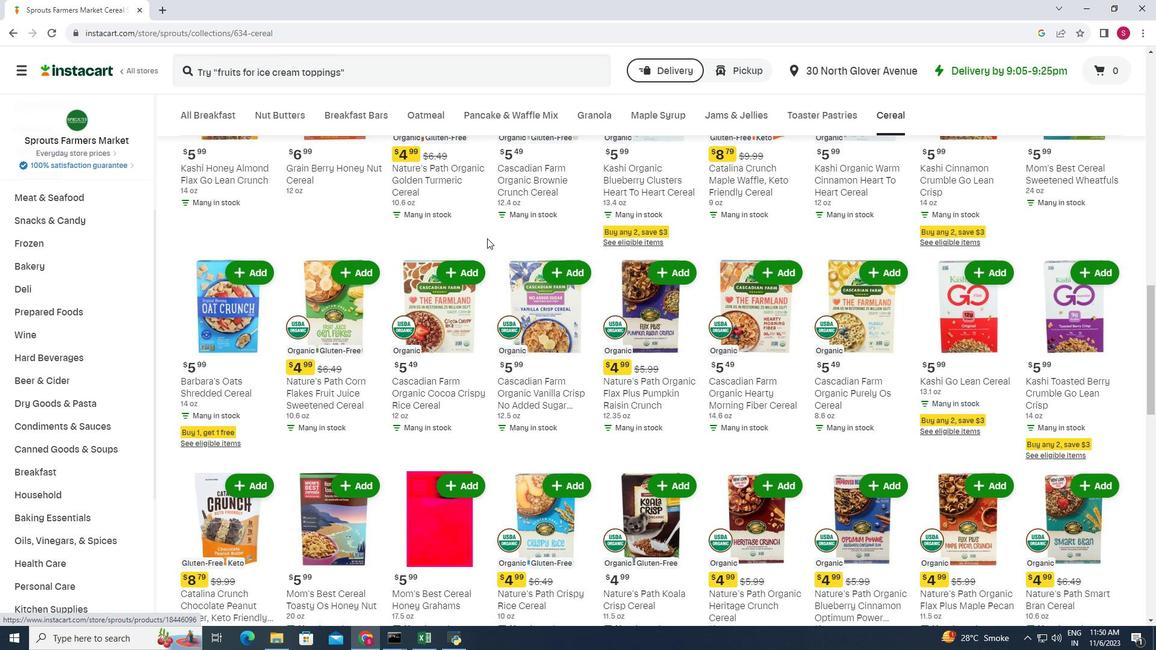 
Action: Mouse moved to (489, 235)
Screenshot: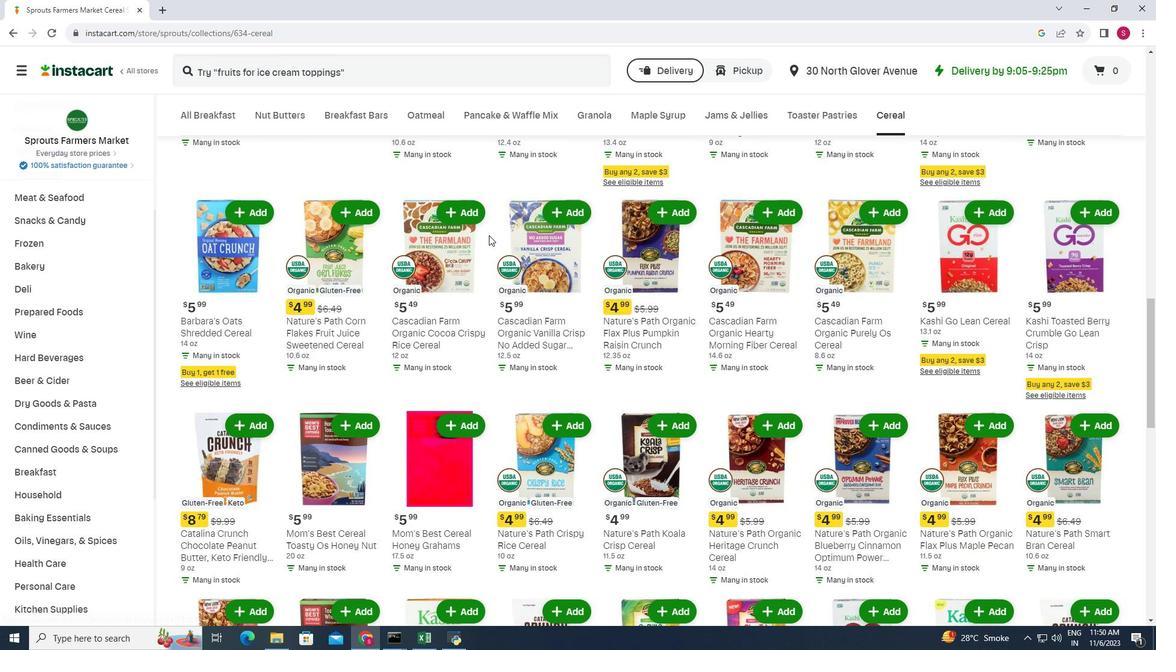 
Action: Mouse scrolled (489, 234) with delta (0, 0)
Screenshot: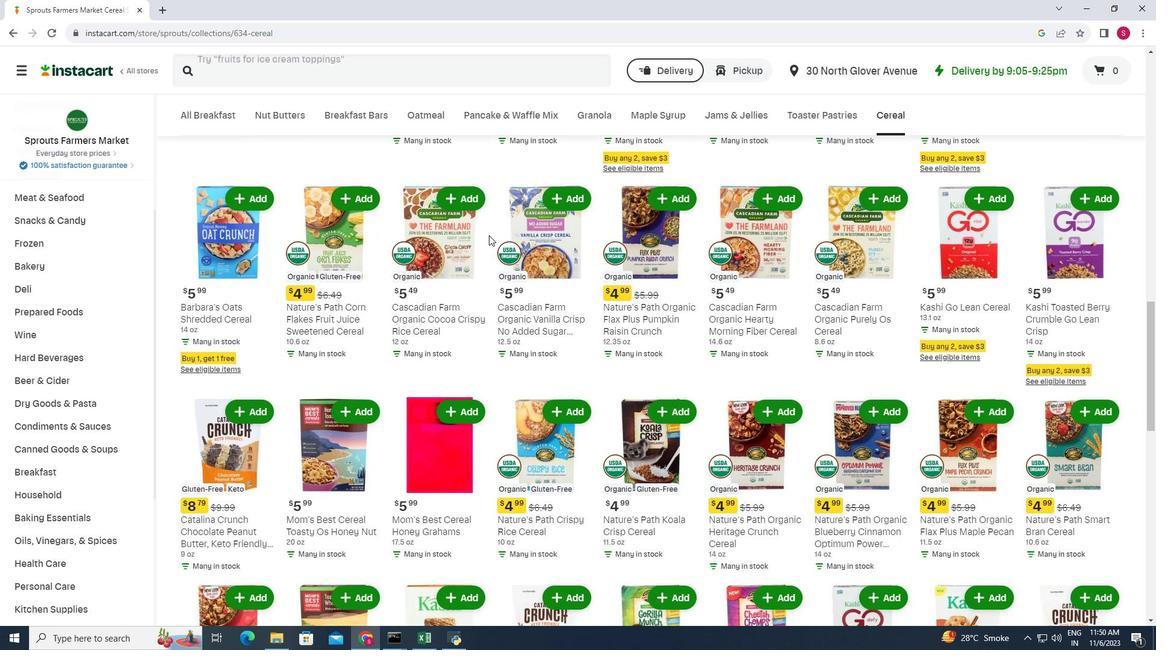 
Action: Mouse moved to (488, 237)
Screenshot: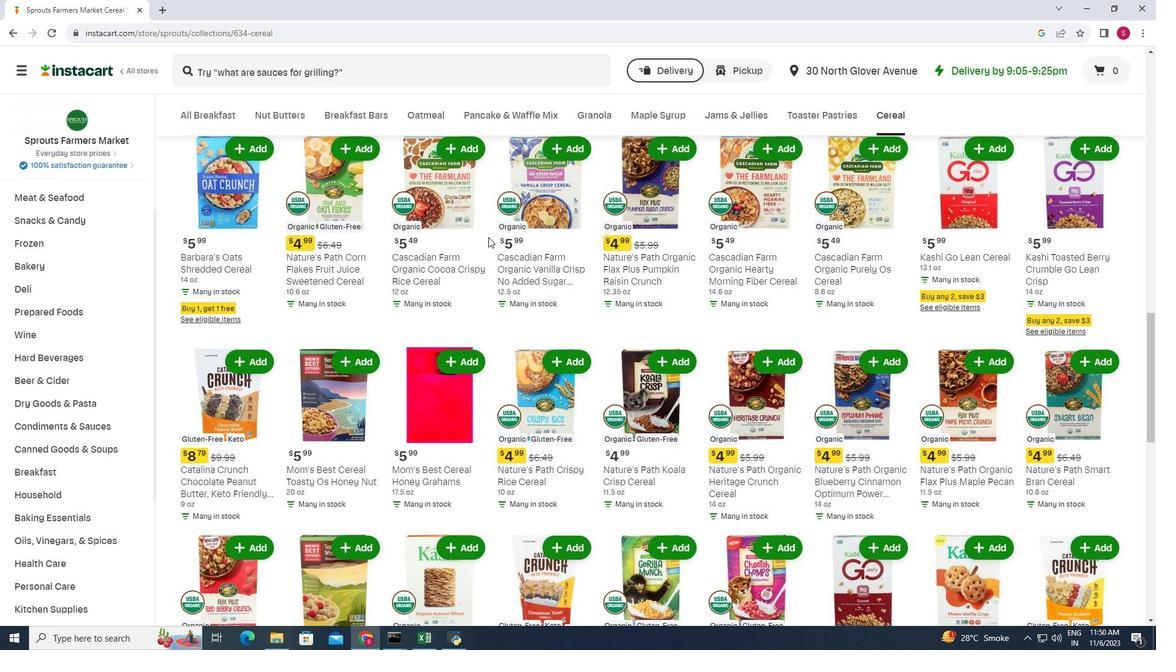 
Action: Mouse scrolled (488, 236) with delta (0, 0)
Screenshot: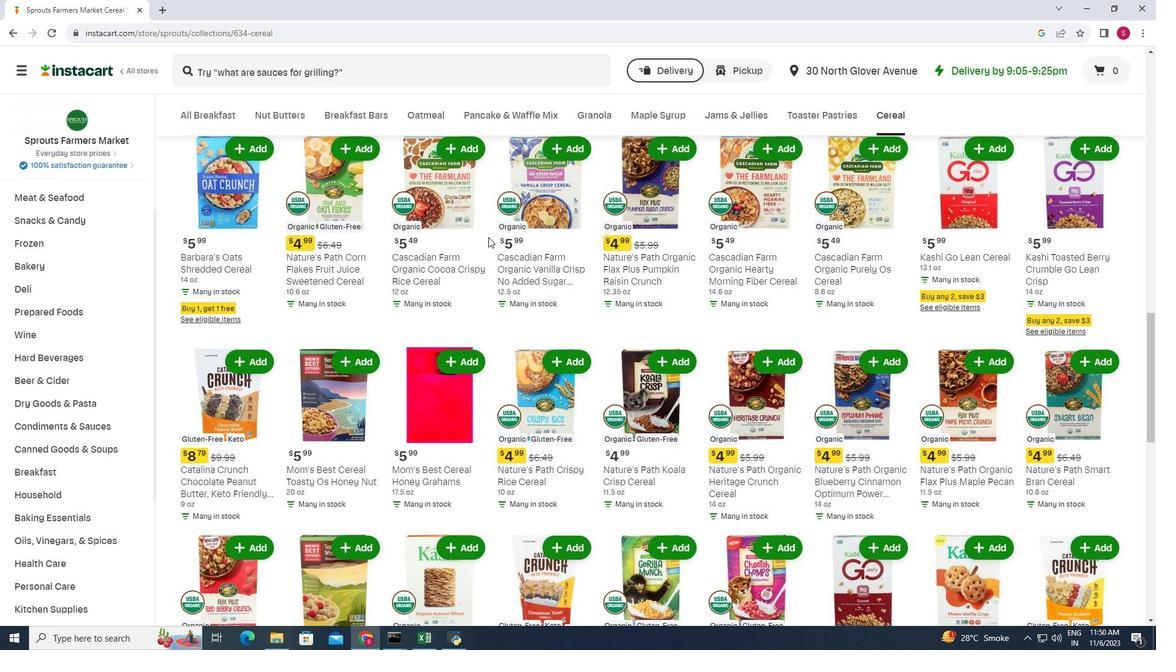 
Action: Mouse moved to (487, 237)
Screenshot: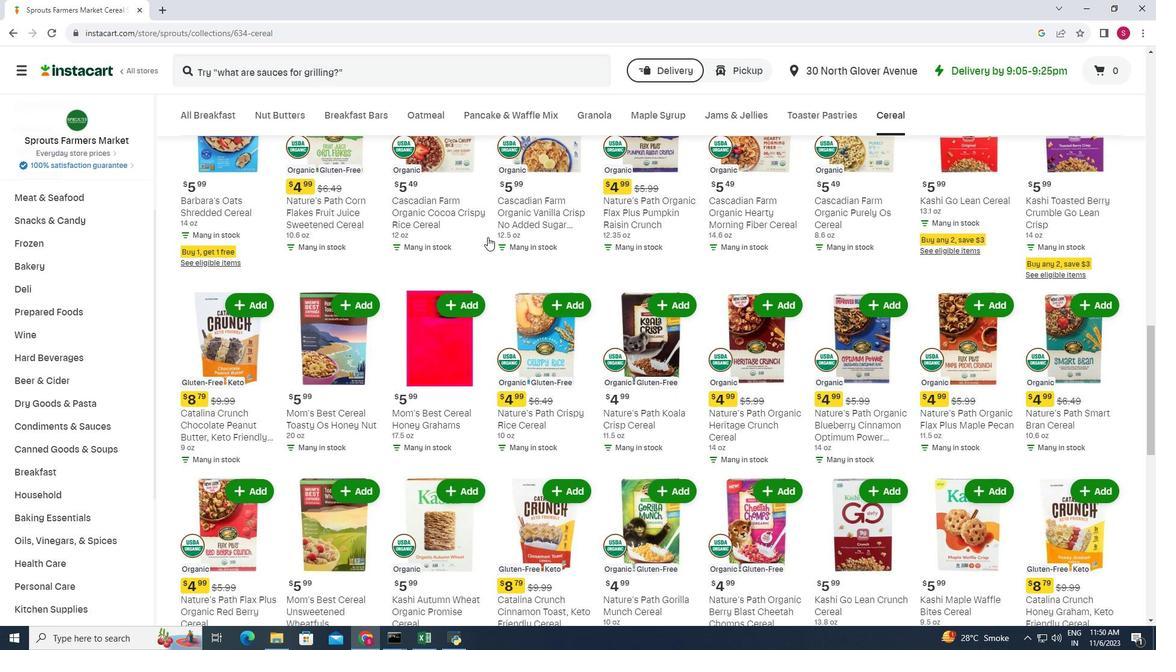 
Action: Mouse scrolled (487, 236) with delta (0, 0)
Screenshot: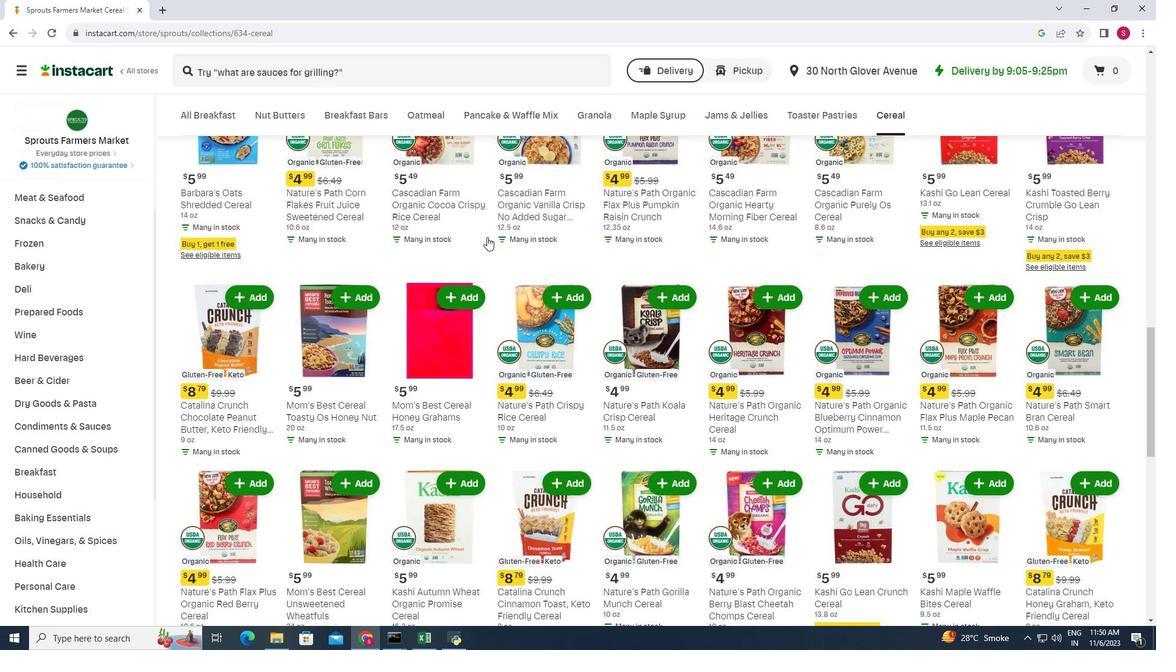 
Action: Mouse moved to (486, 239)
Screenshot: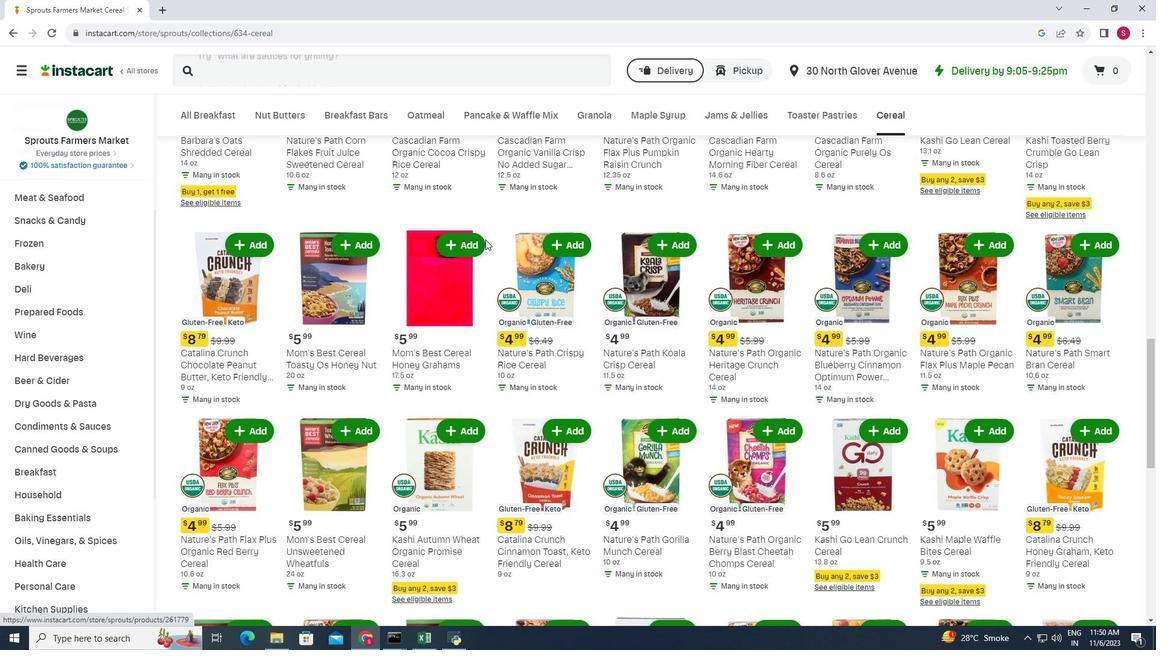 
Action: Mouse scrolled (486, 238) with delta (0, 0)
Screenshot: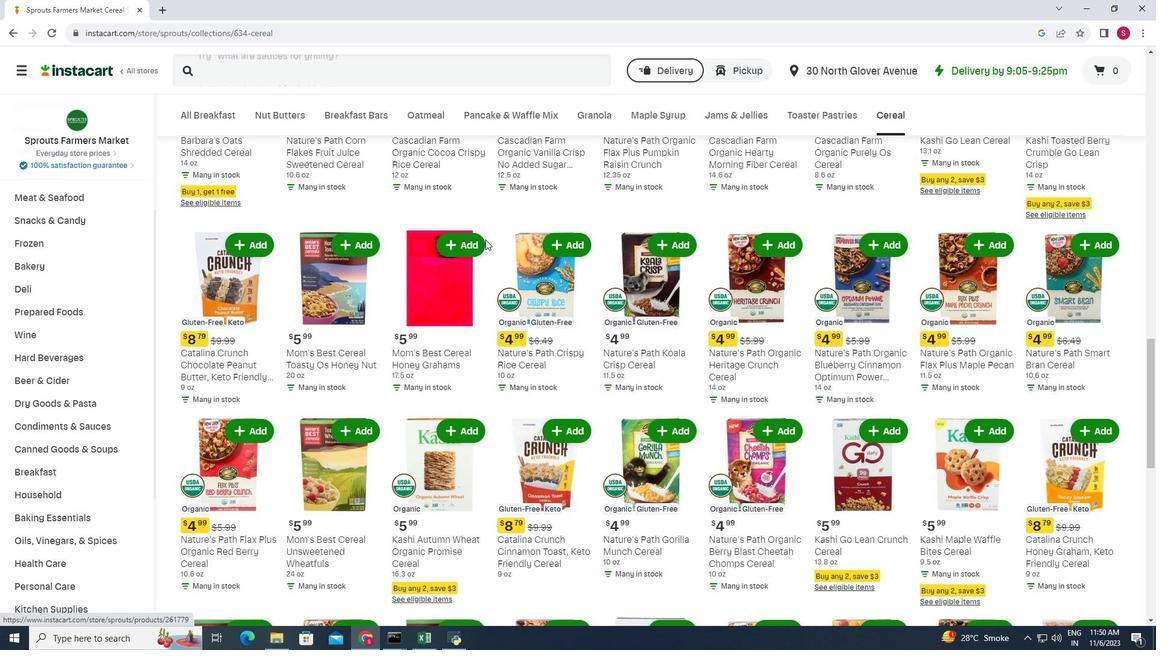 
Action: Mouse moved to (485, 238)
Screenshot: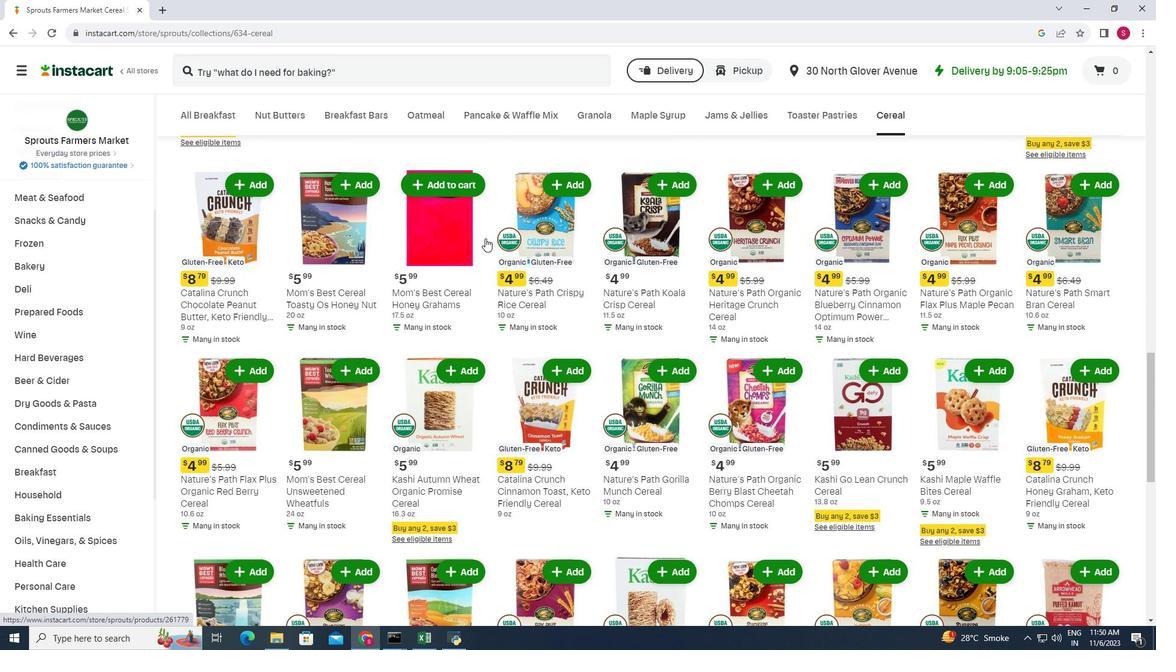 
Action: Mouse scrolled (485, 237) with delta (0, 0)
Screenshot: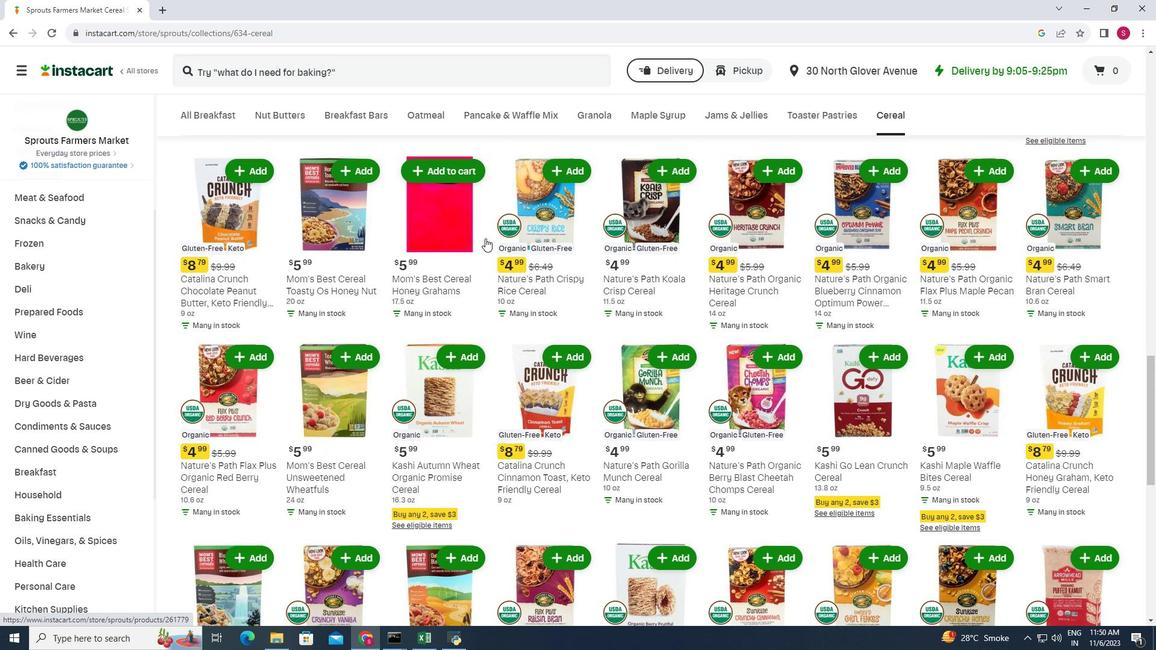 
Action: Mouse moved to (485, 237)
Screenshot: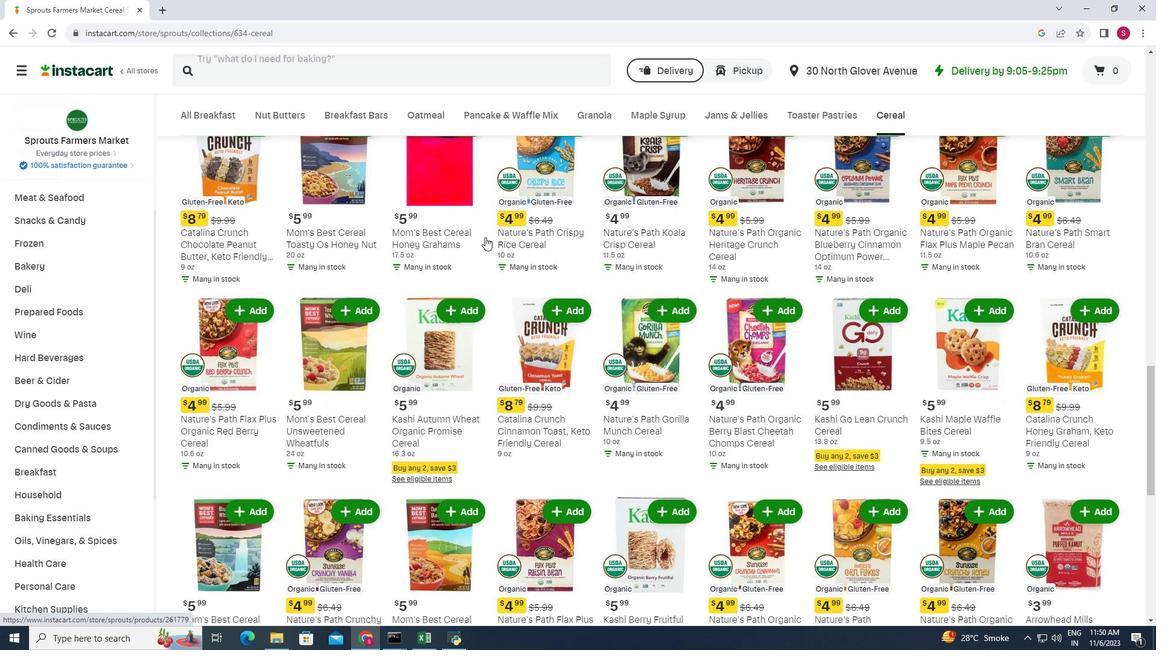 
Action: Mouse scrolled (485, 236) with delta (0, 0)
Screenshot: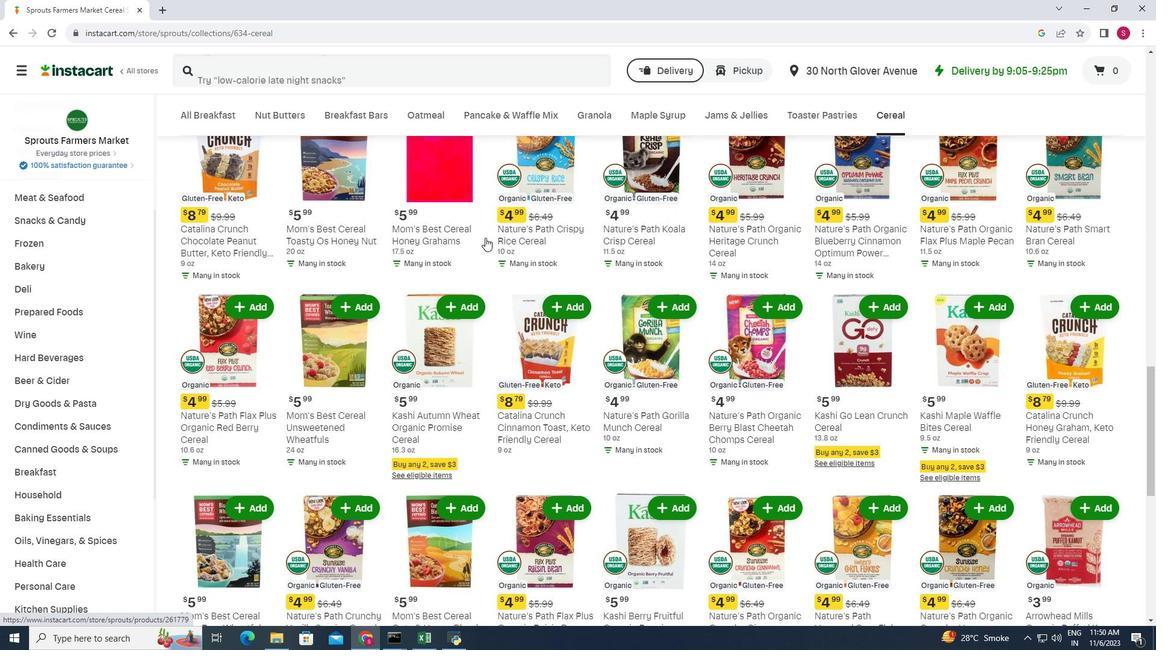 
Action: Mouse moved to (485, 239)
Screenshot: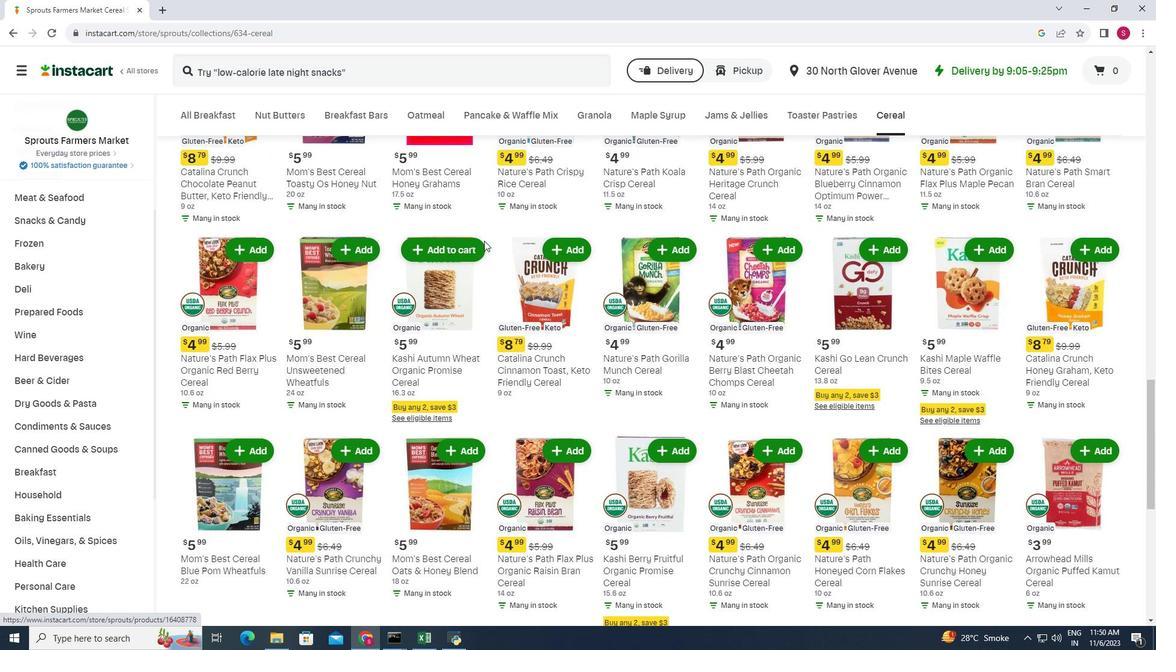 
Action: Mouse scrolled (485, 238) with delta (0, 0)
Screenshot: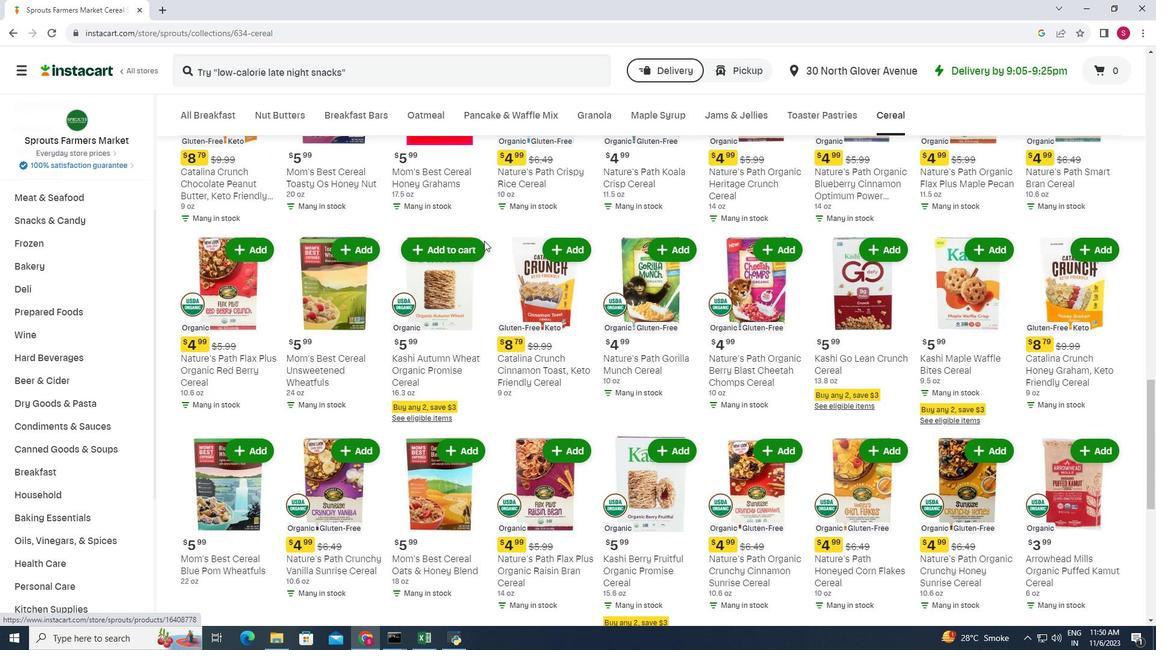 
Action: Mouse moved to (484, 240)
Screenshot: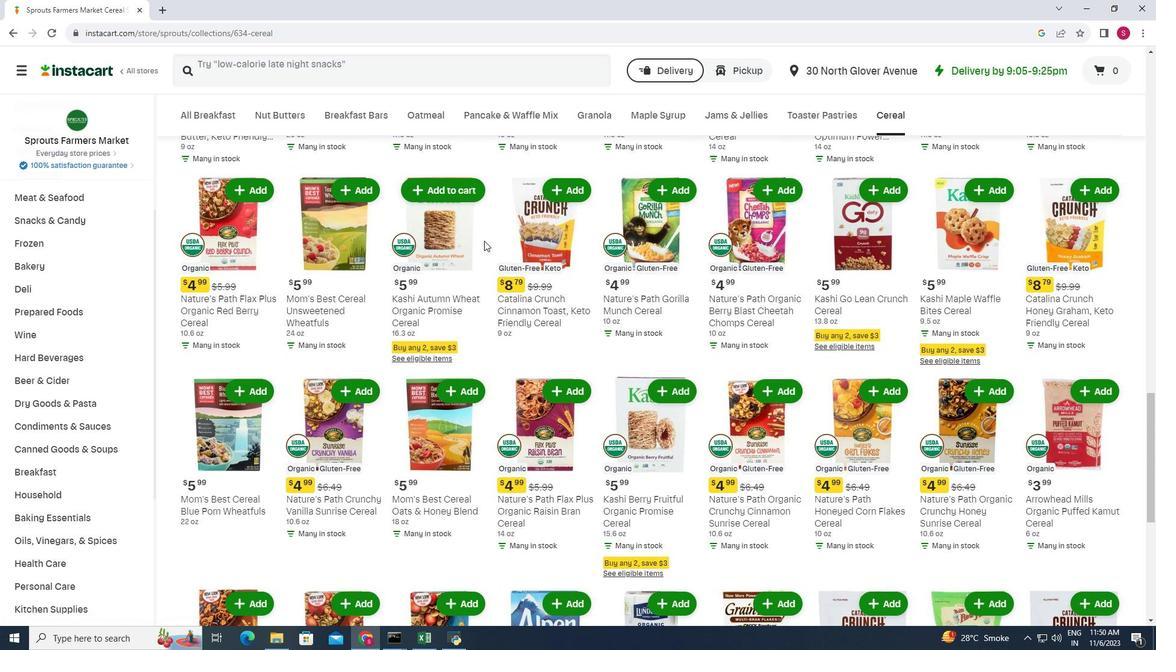 
Action: Mouse scrolled (484, 240) with delta (0, 0)
Screenshot: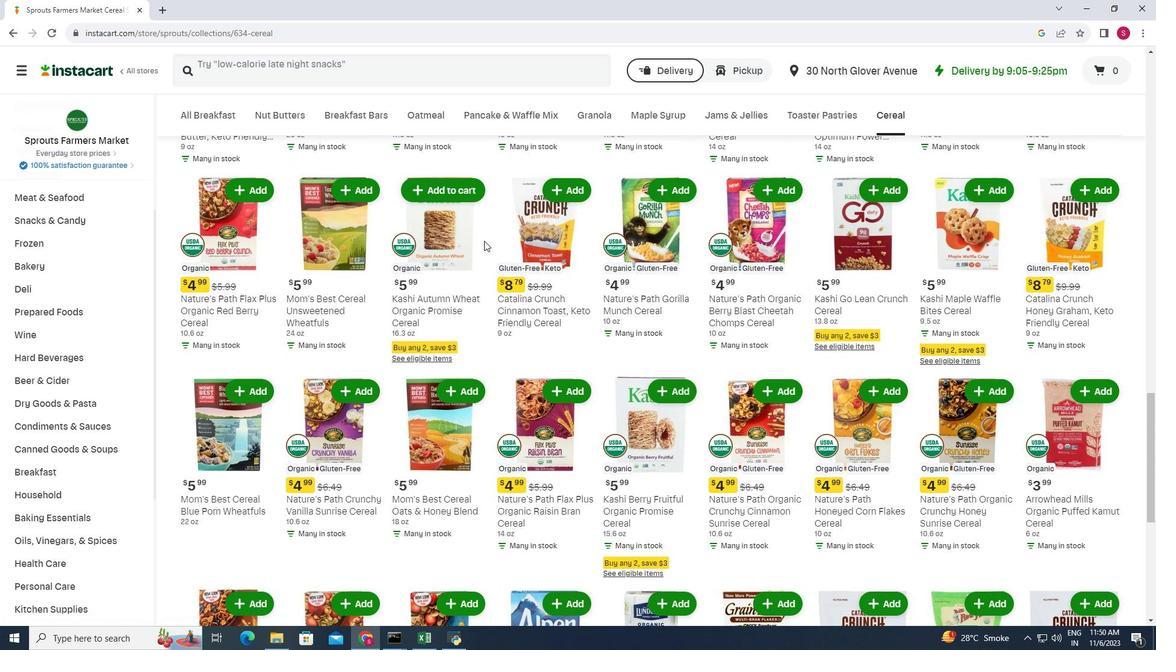 
Action: Mouse scrolled (484, 240) with delta (0, 0)
Screenshot: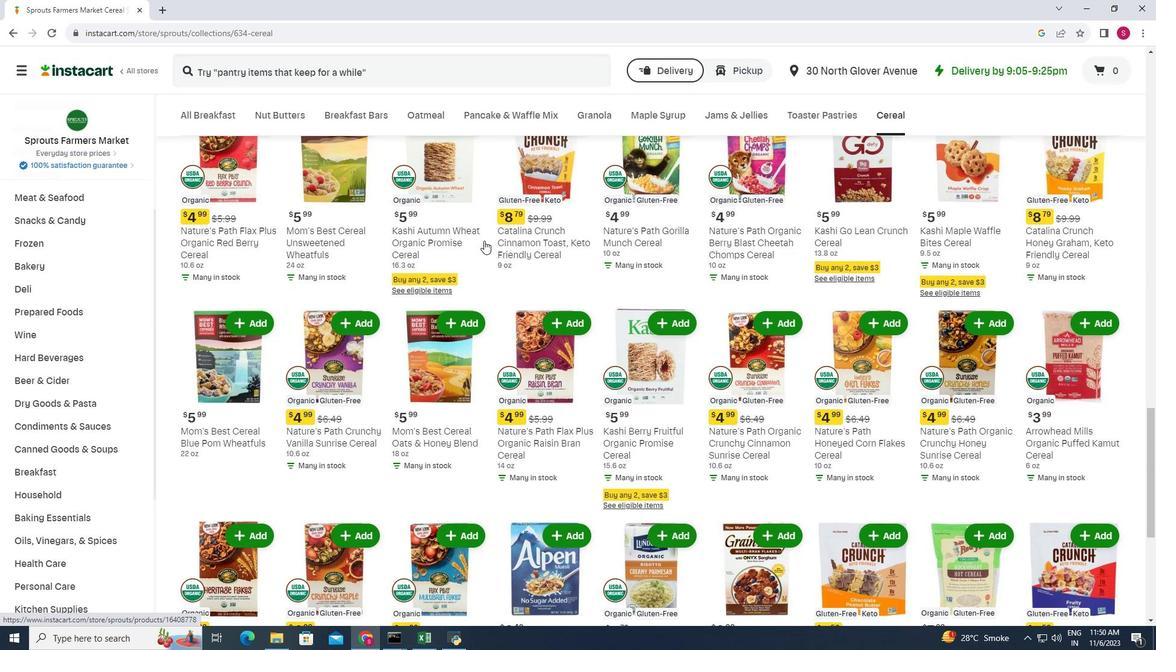 
Action: Mouse scrolled (484, 240) with delta (0, 0)
Screenshot: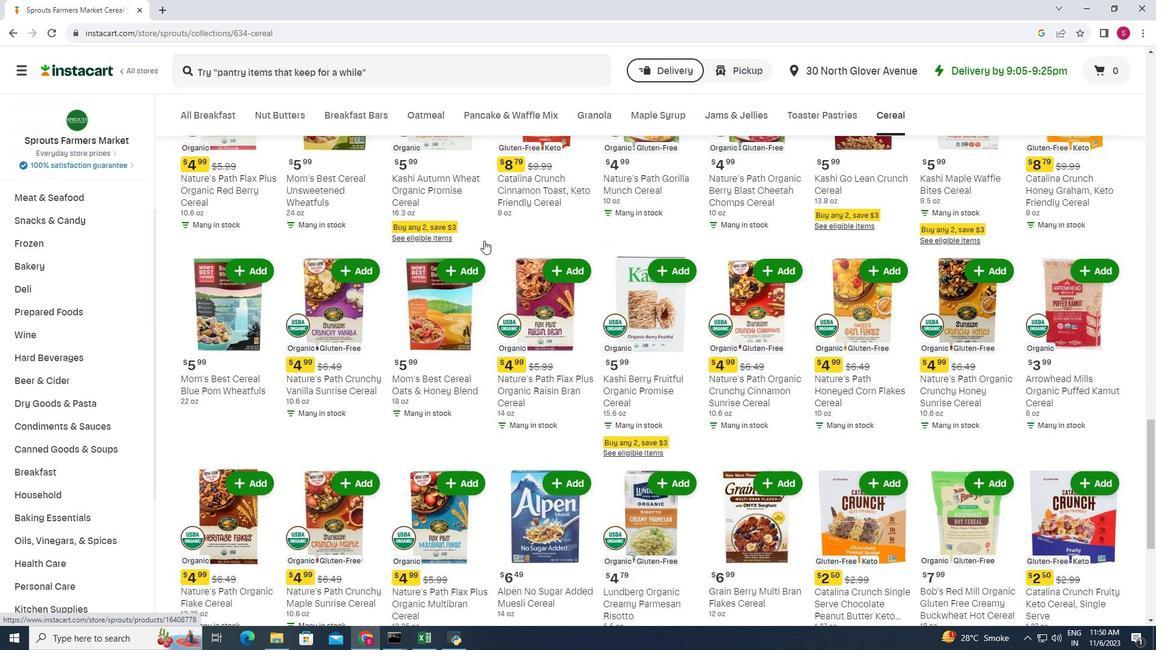 
Action: Mouse moved to (482, 238)
Screenshot: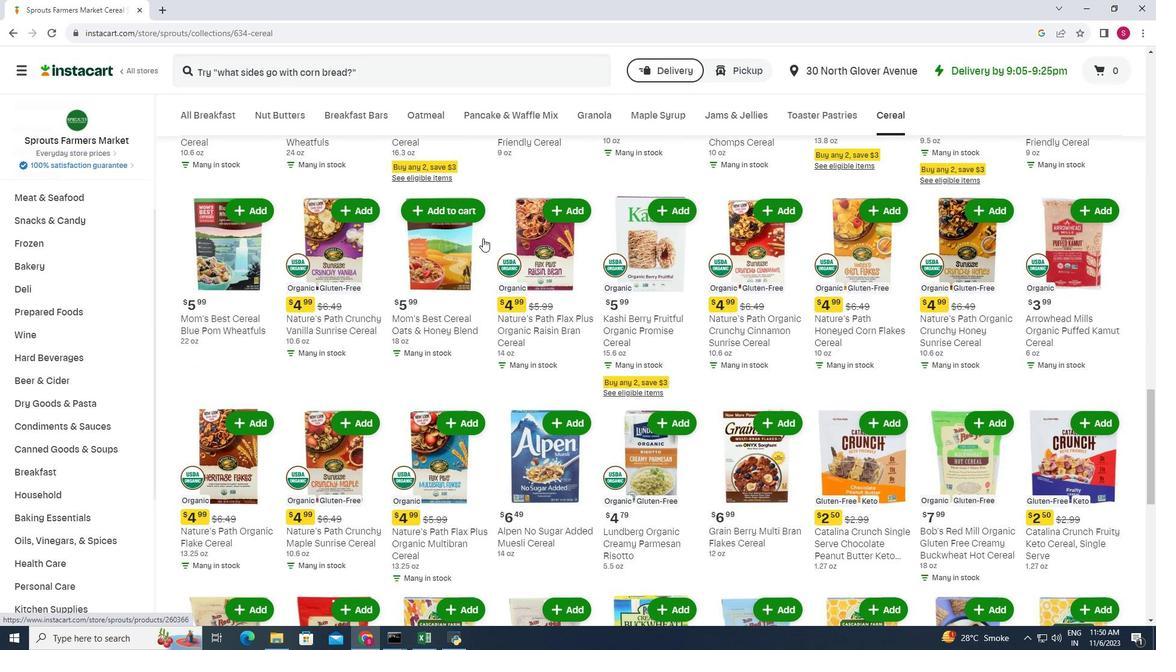 
Action: Mouse scrolled (482, 237) with delta (0, 0)
Screenshot: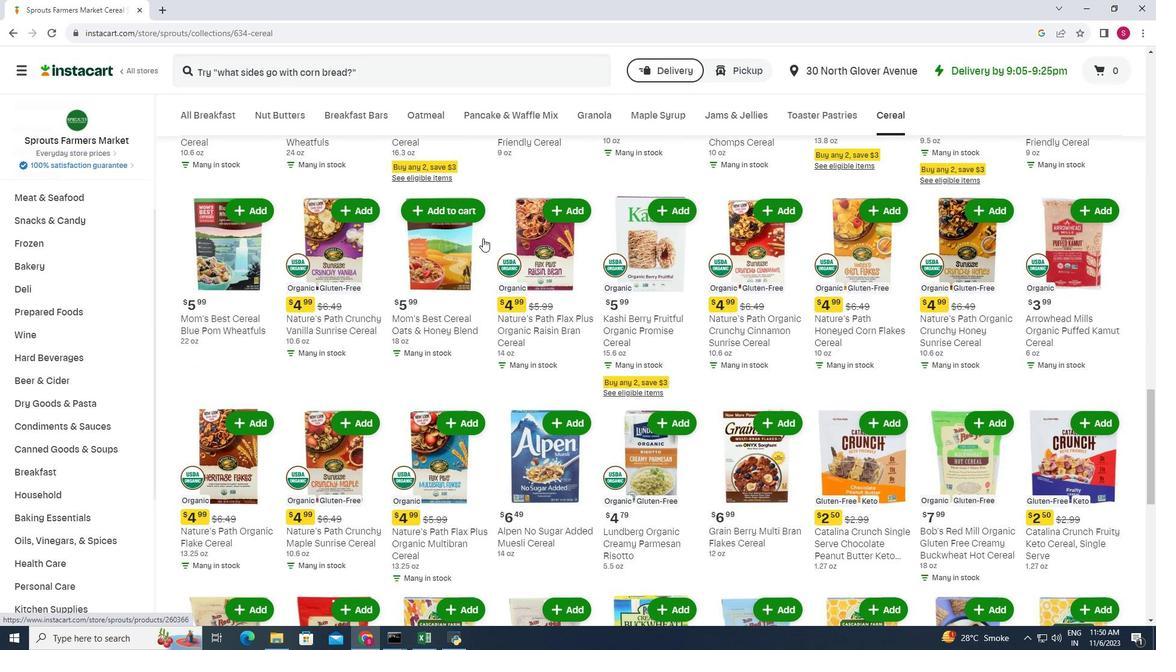 
Action: Mouse scrolled (482, 237) with delta (0, 0)
Screenshot: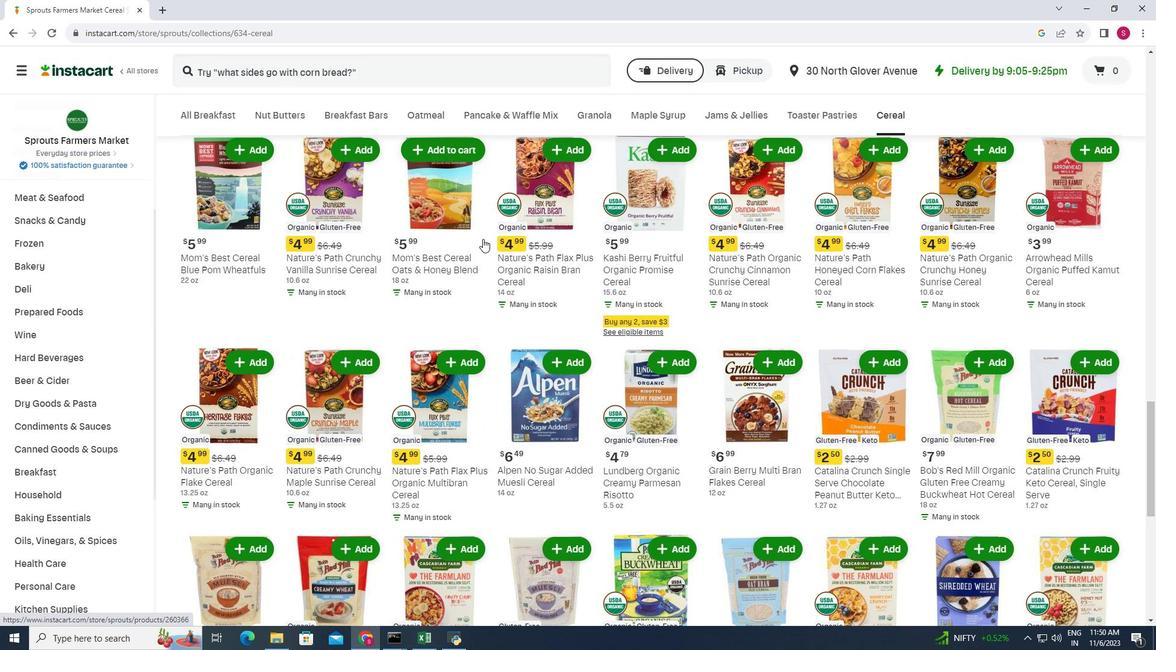 
Action: Mouse moved to (482, 239)
Screenshot: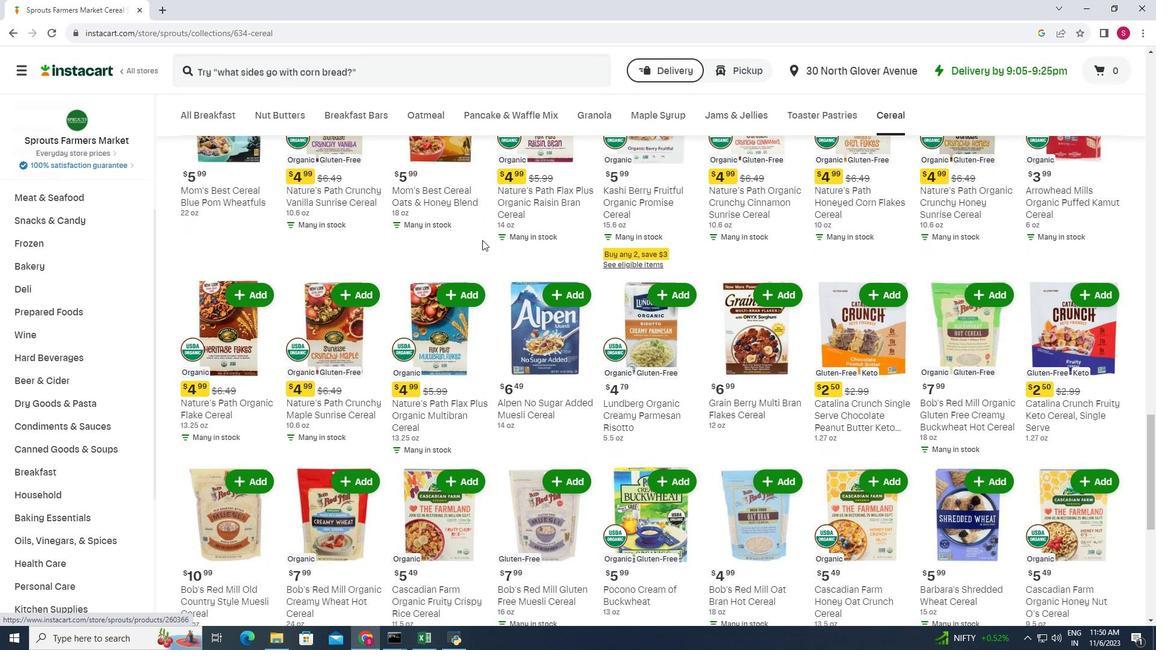 
Action: Mouse scrolled (482, 238) with delta (0, 0)
Screenshot: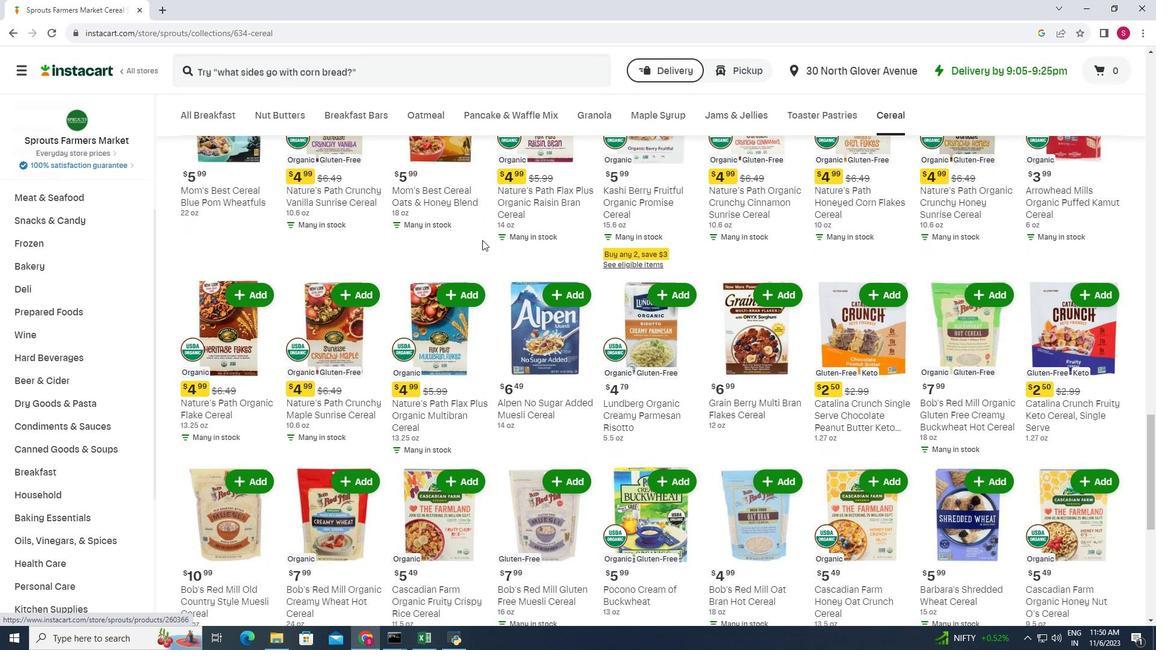 
Action: Mouse moved to (482, 240)
Screenshot: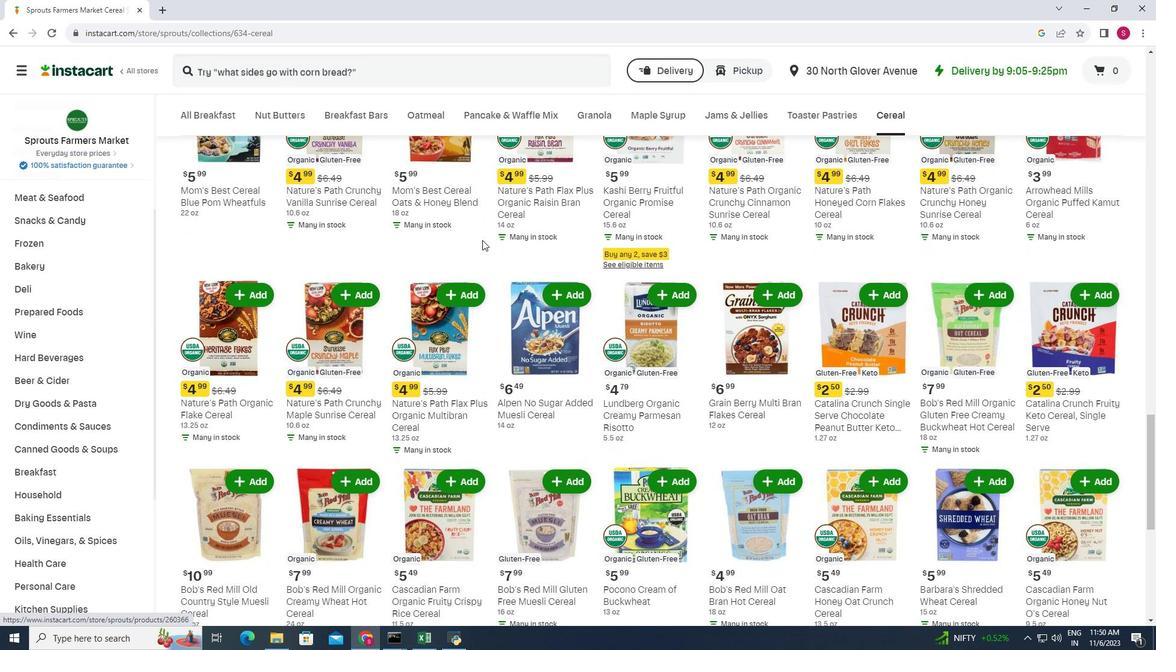 
Action: Mouse scrolled (482, 239) with delta (0, 0)
Screenshot: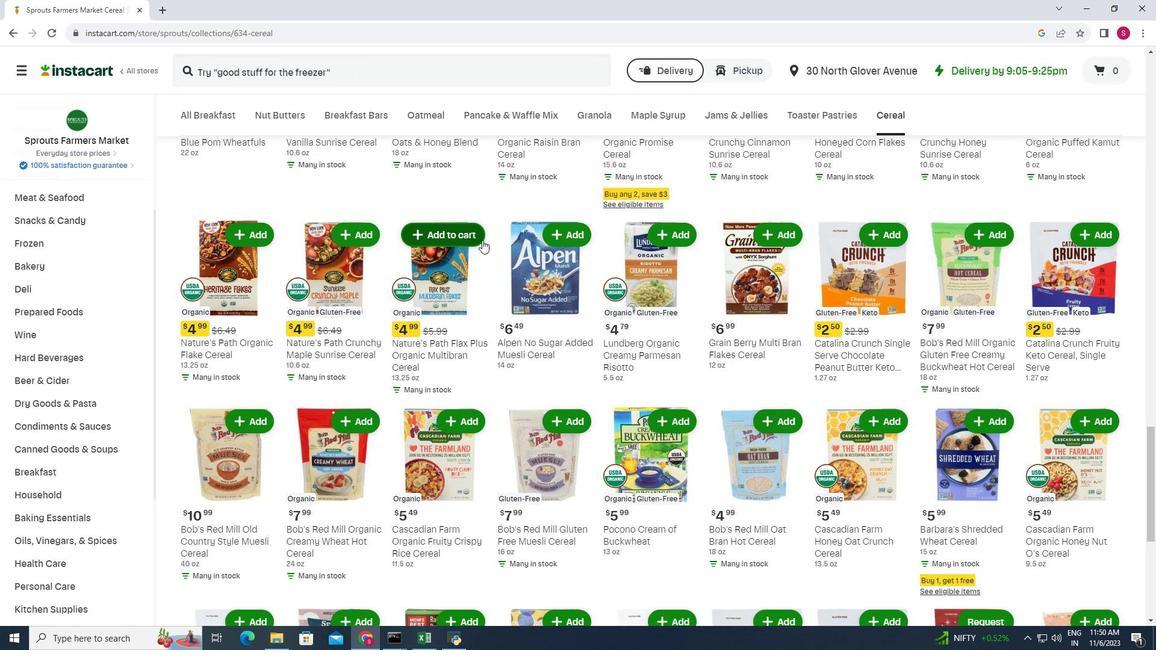 
Action: Mouse scrolled (482, 239) with delta (0, 0)
Screenshot: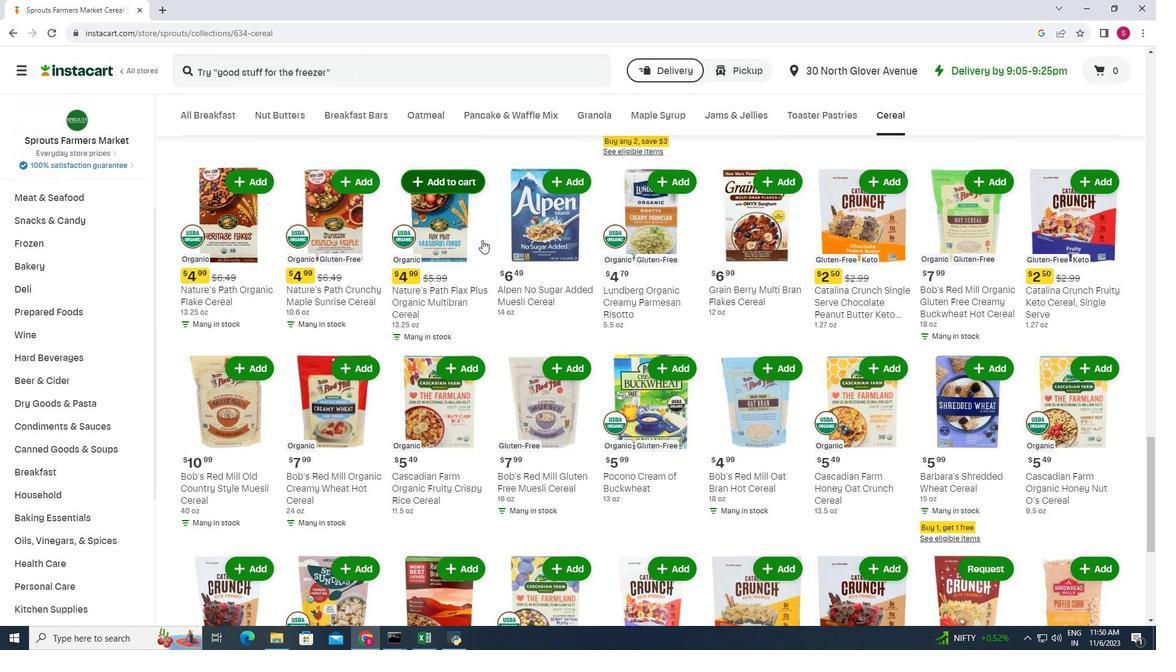 
Action: Mouse scrolled (482, 239) with delta (0, 0)
Screenshot: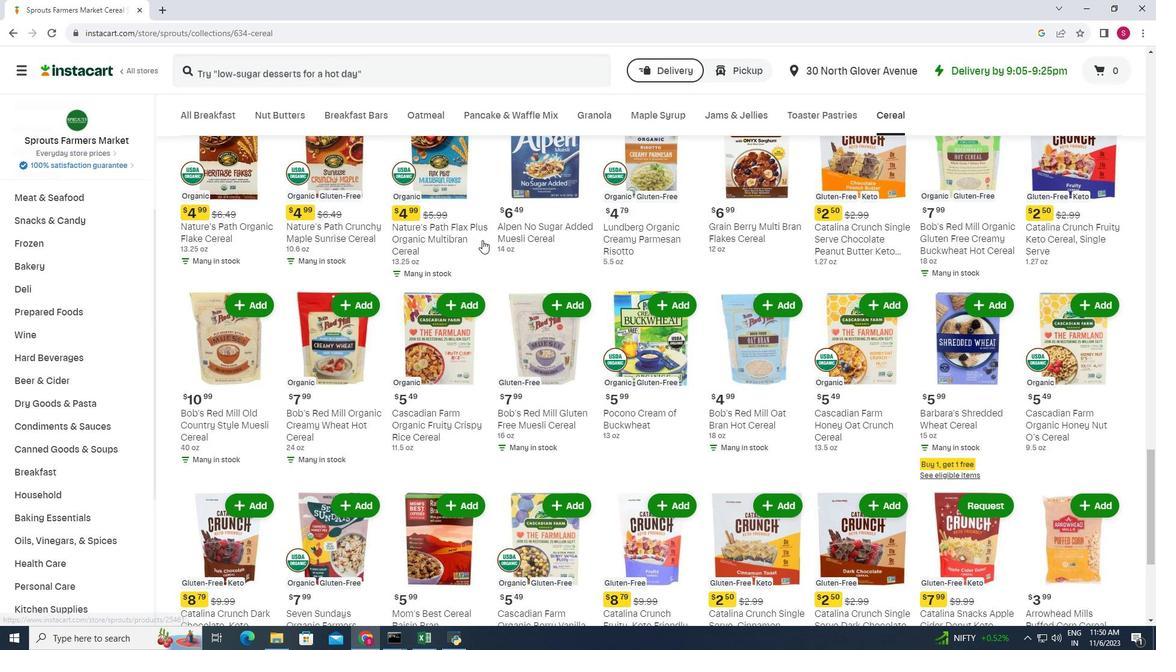 
Action: Mouse scrolled (482, 239) with delta (0, 0)
Screenshot: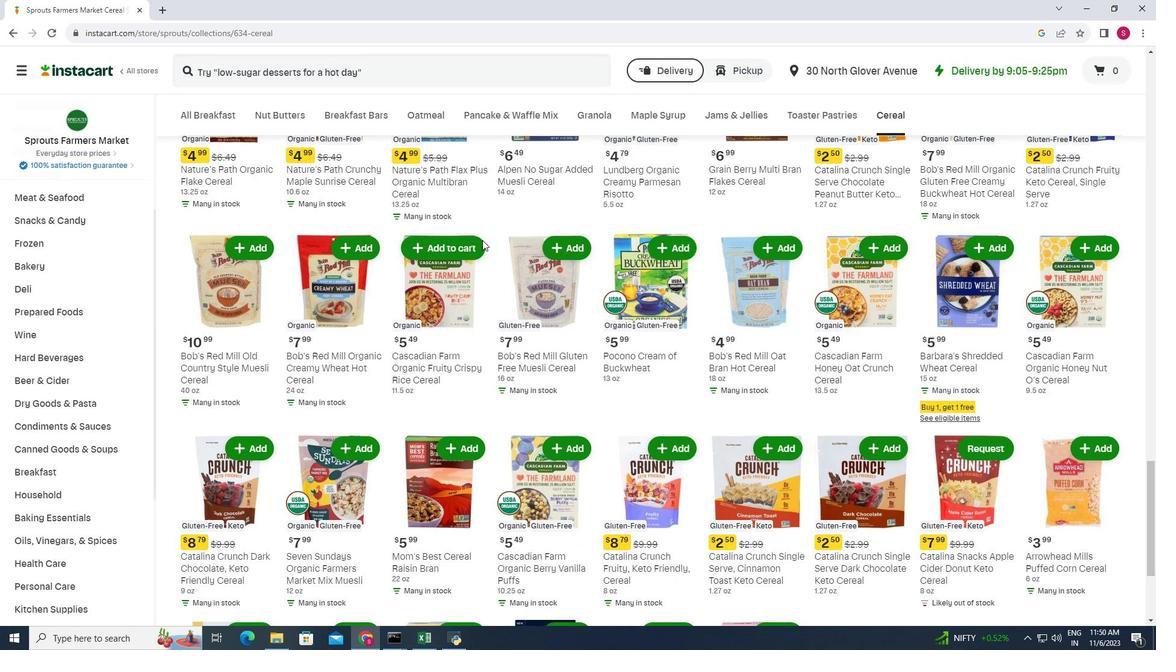 
Action: Mouse scrolled (482, 239) with delta (0, 0)
Screenshot: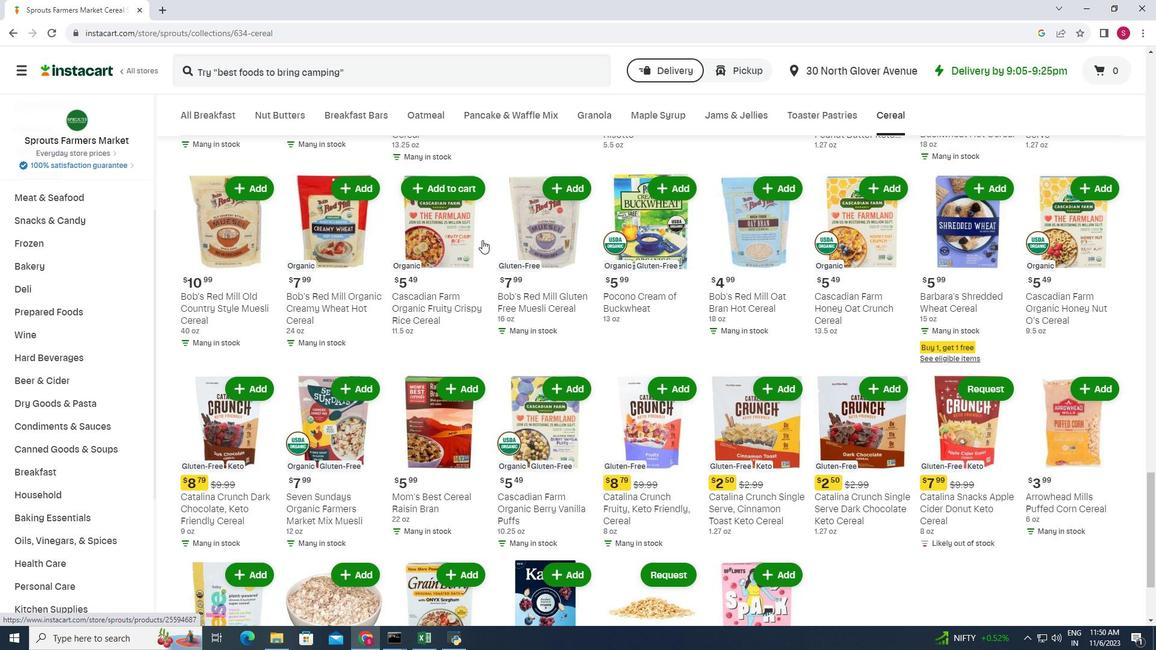 
Action: Mouse scrolled (482, 239) with delta (0, 0)
Screenshot: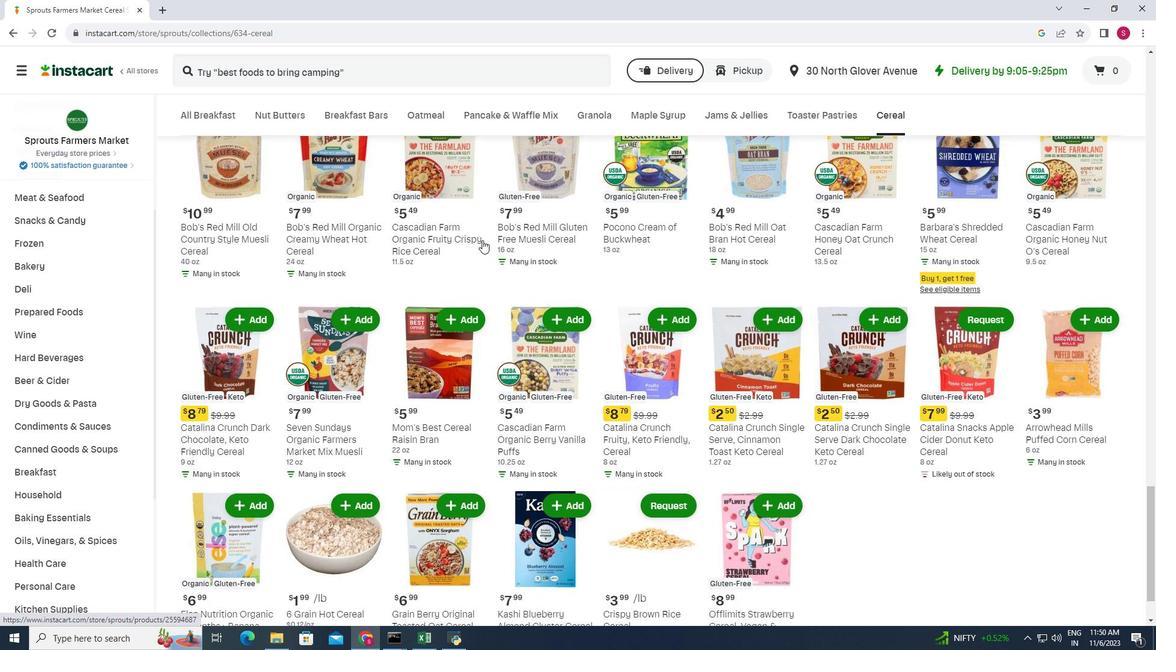 
Action: Mouse scrolled (482, 239) with delta (0, 0)
Screenshot: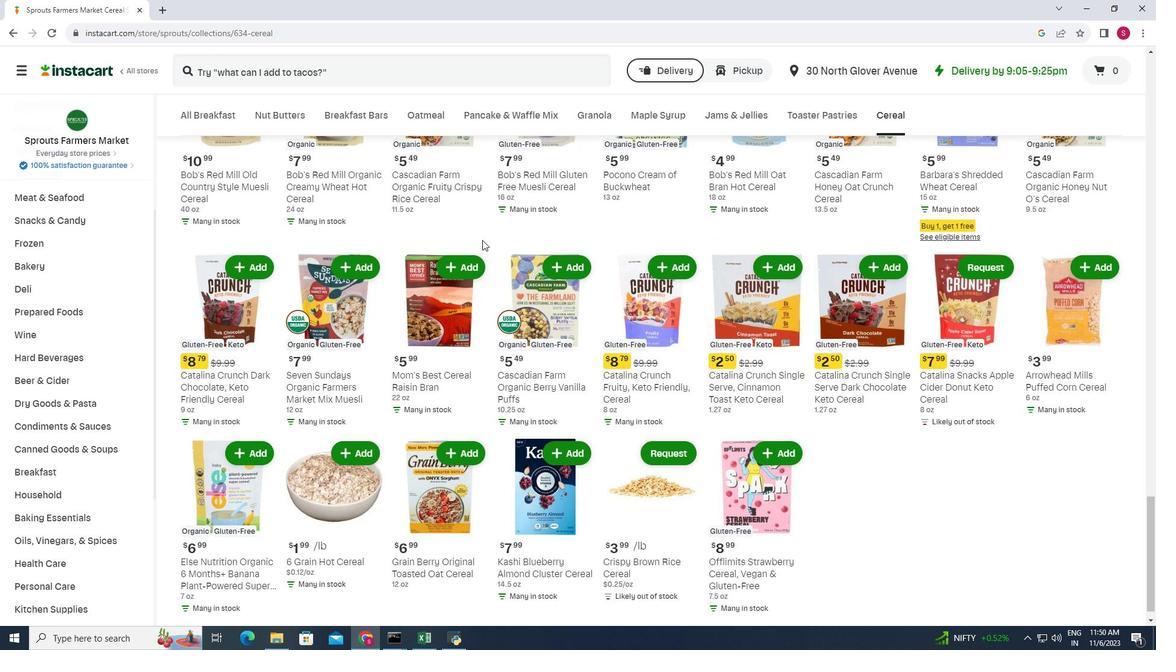 
Action: Mouse scrolled (482, 239) with delta (0, 0)
Screenshot: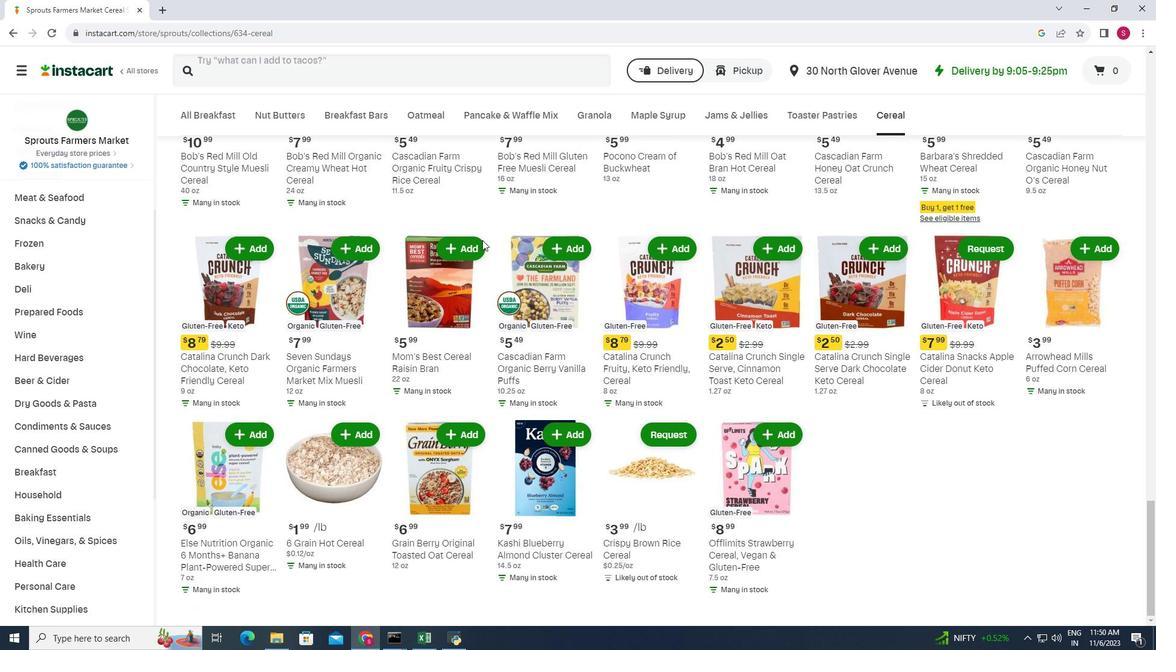 
Action: Mouse moved to (477, 241)
Screenshot: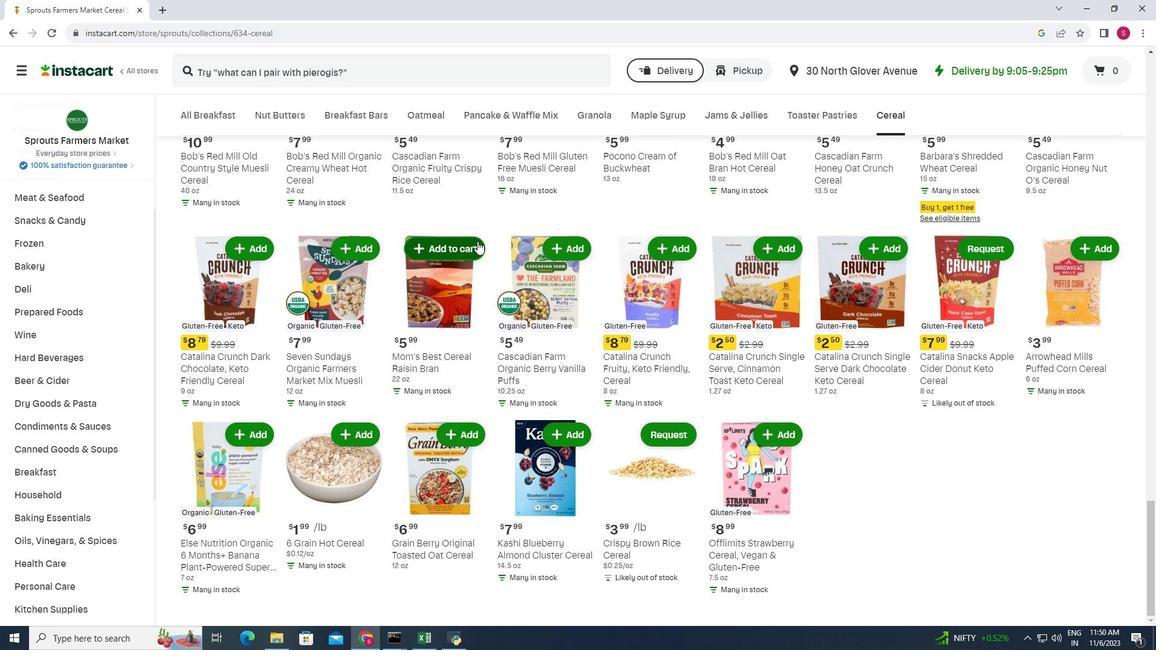 
